 Task: Create a blank project AgileDream with privacy Public and default view as List and in the team Taskers . Create three sections in the project as To-Do, Doing and Done
Action: Mouse moved to (83, 290)
Screenshot: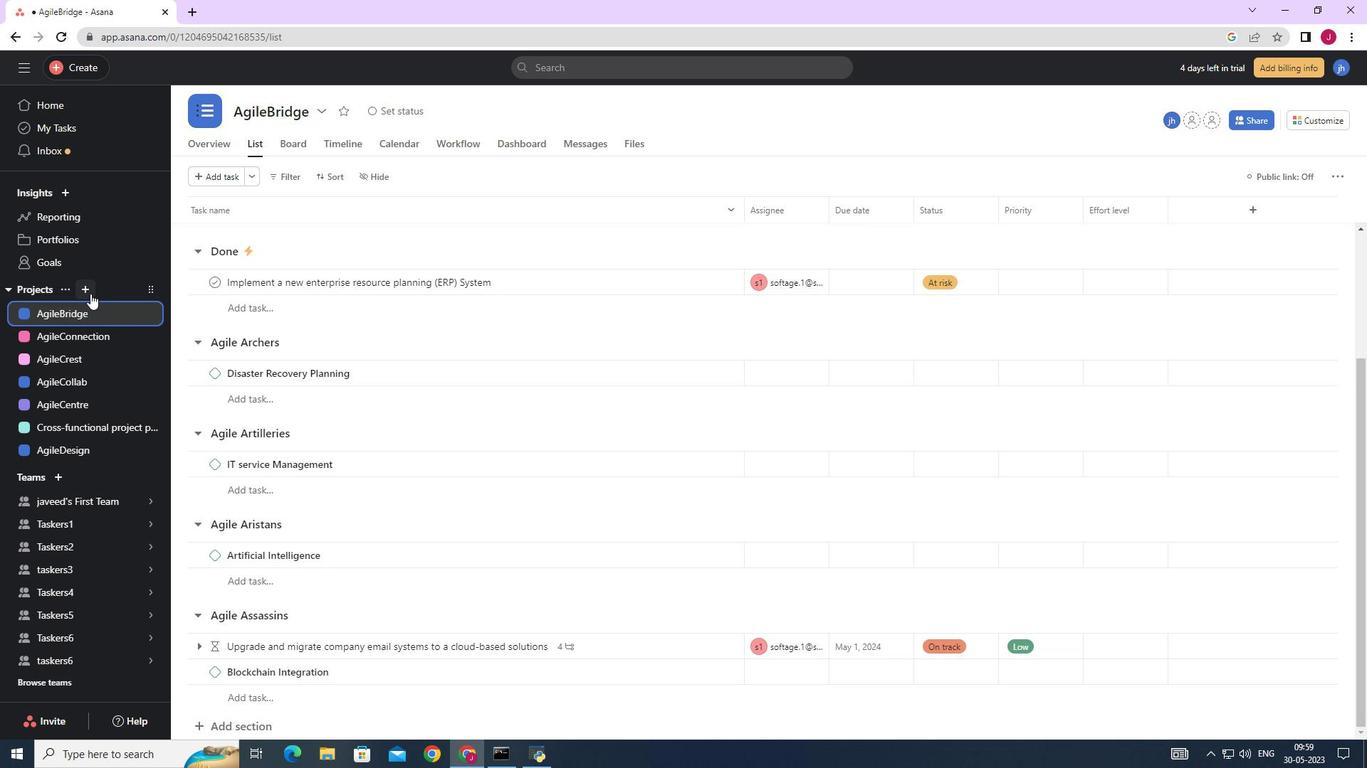 
Action: Mouse pressed left at (83, 290)
Screenshot: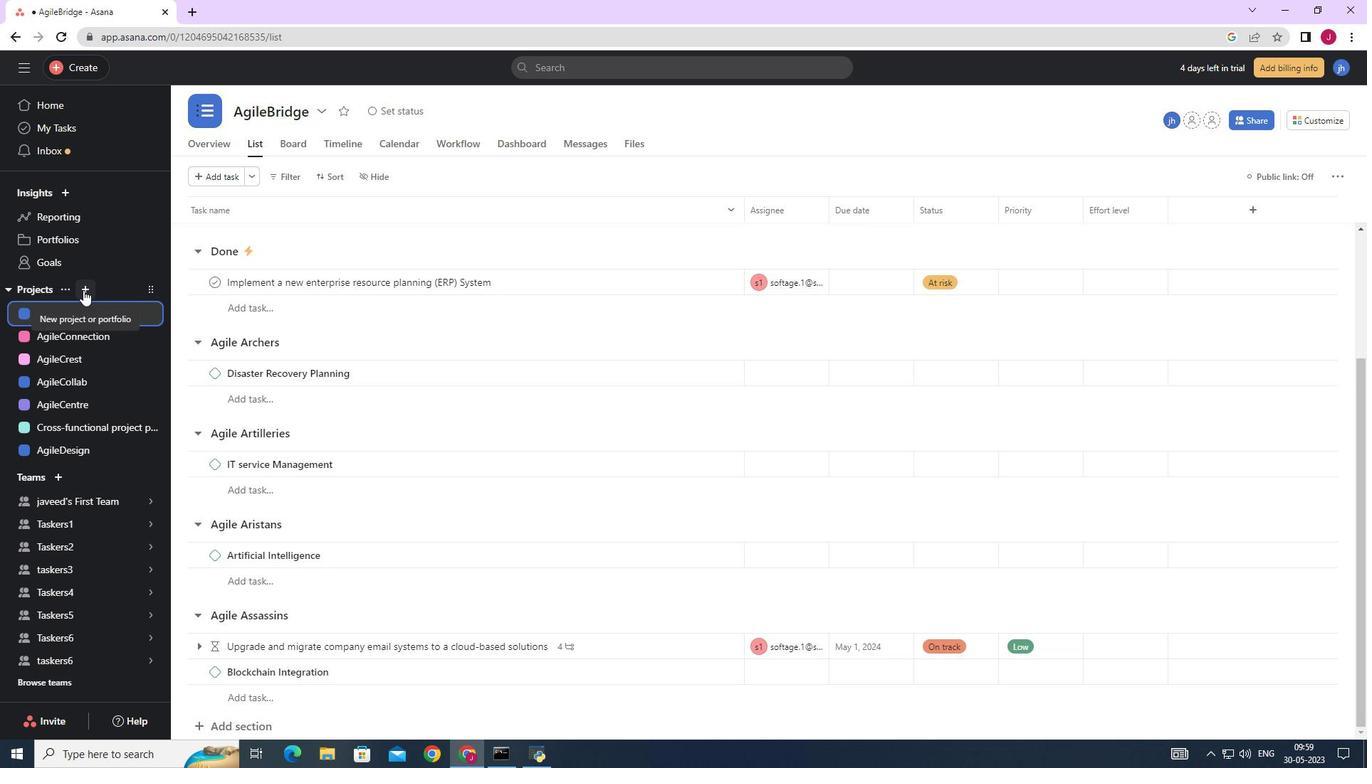 
Action: Mouse moved to (147, 314)
Screenshot: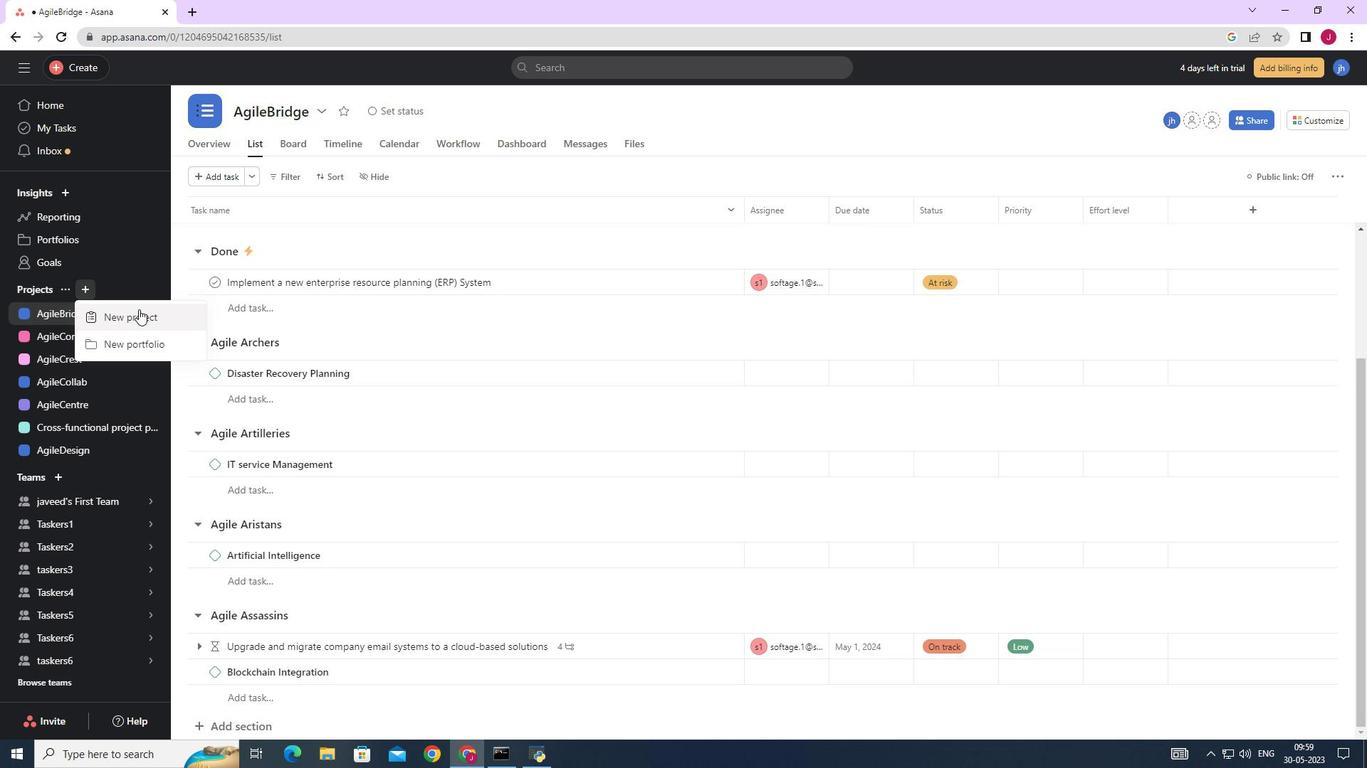 
Action: Mouse pressed left at (147, 314)
Screenshot: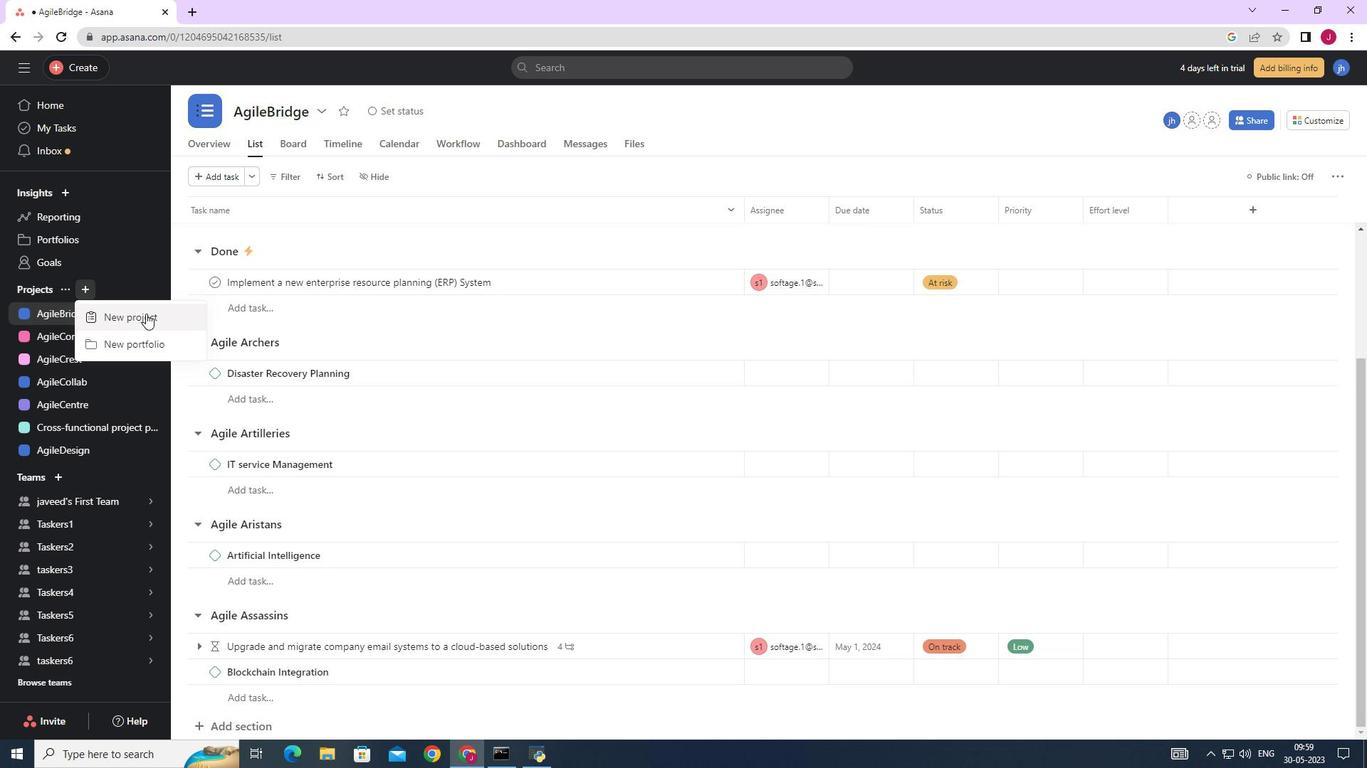 
Action: Mouse moved to (589, 289)
Screenshot: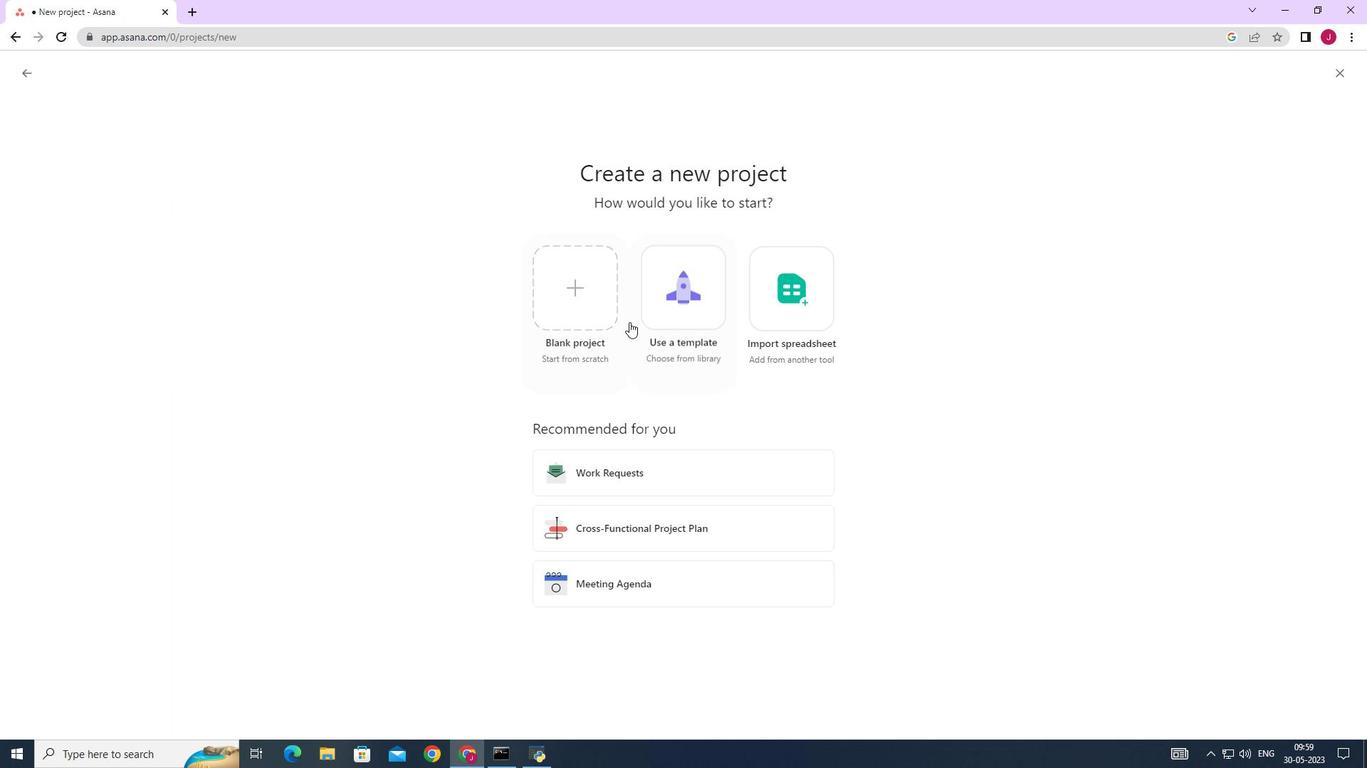
Action: Mouse pressed left at (589, 289)
Screenshot: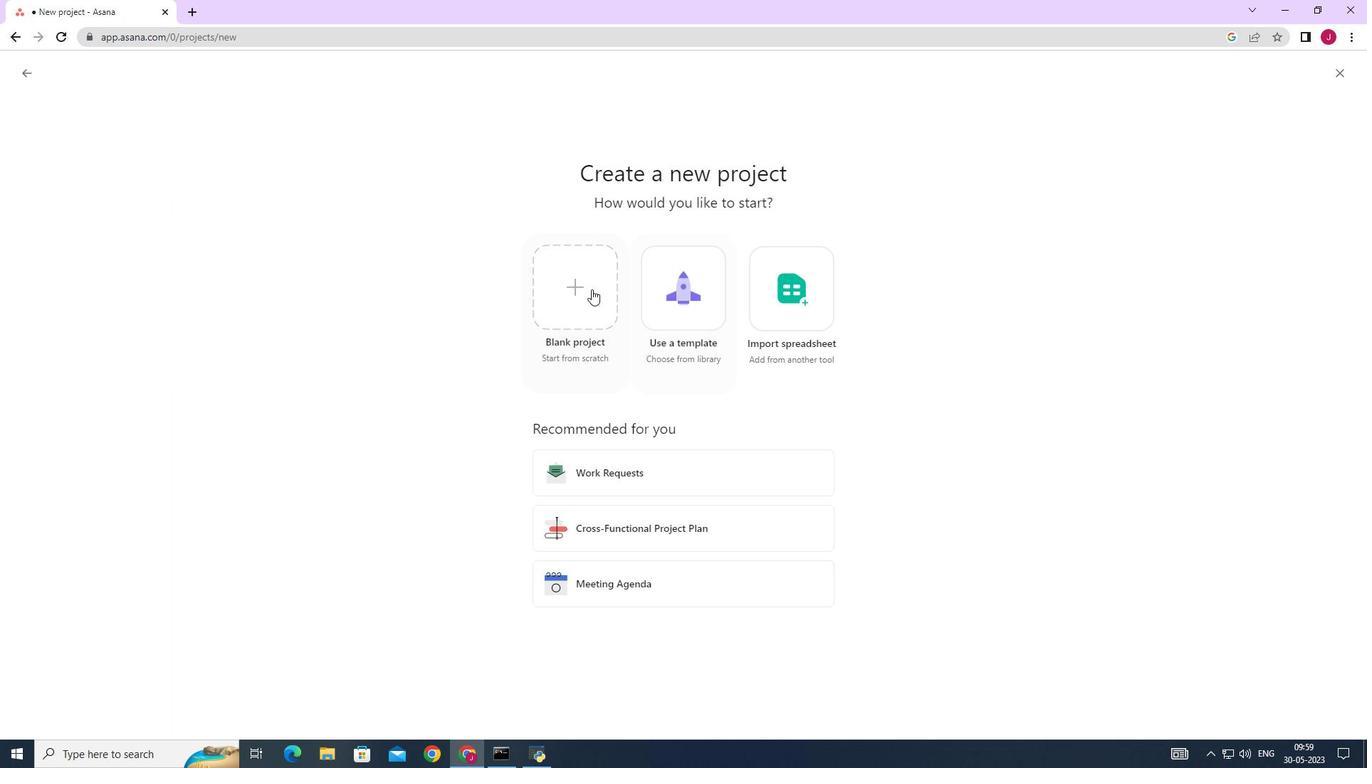 
Action: Mouse moved to (246, 189)
Screenshot: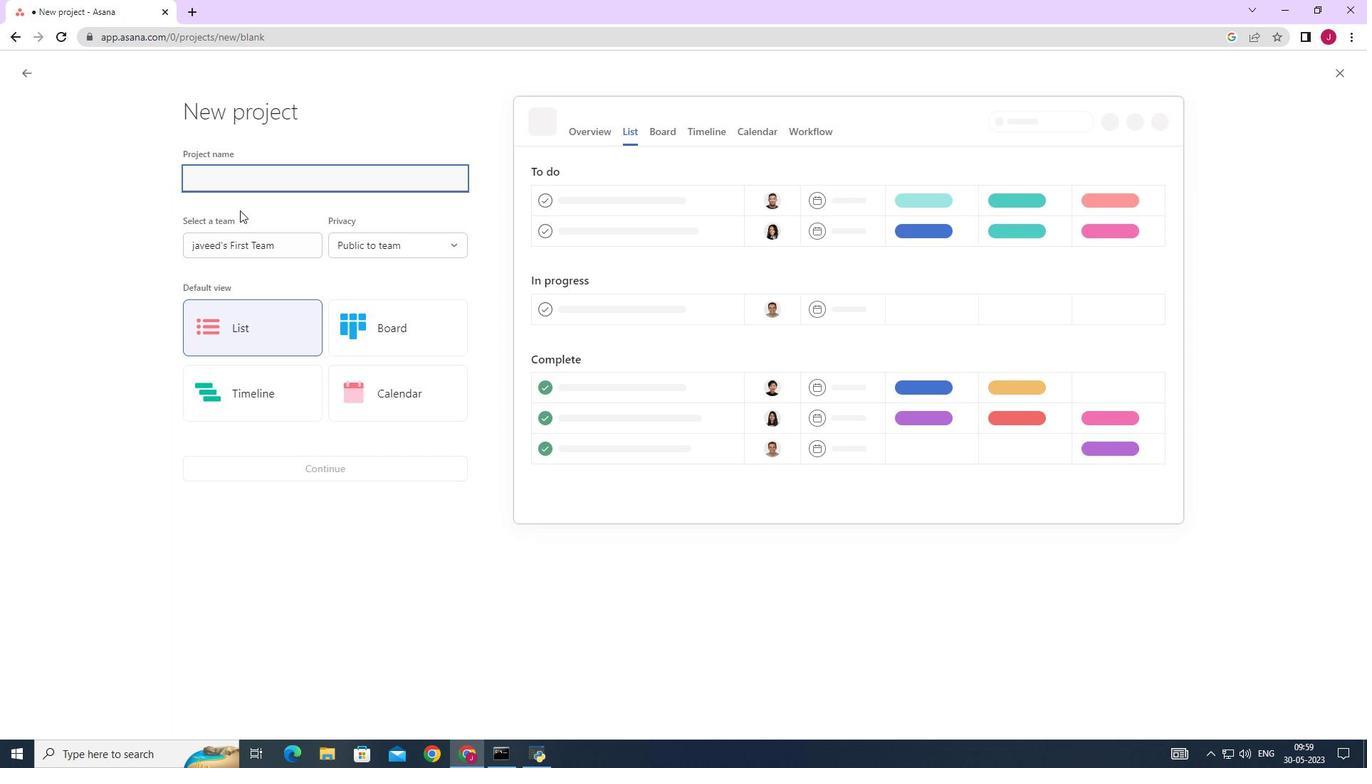 
Action: Key pressed <Key.caps_lock>A<Key.caps_lock>gile<Key.caps_lock>D<Key.caps_lock>ream
Screenshot: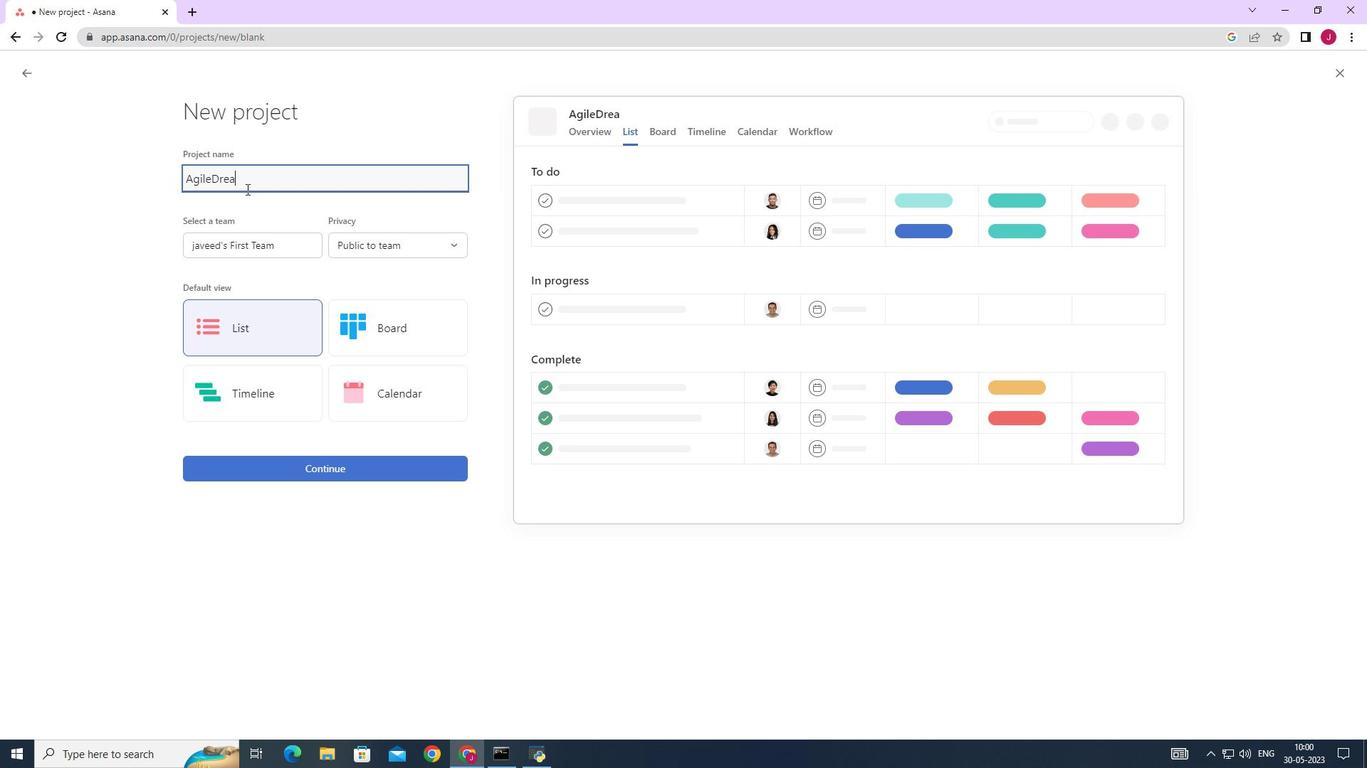 
Action: Mouse moved to (268, 249)
Screenshot: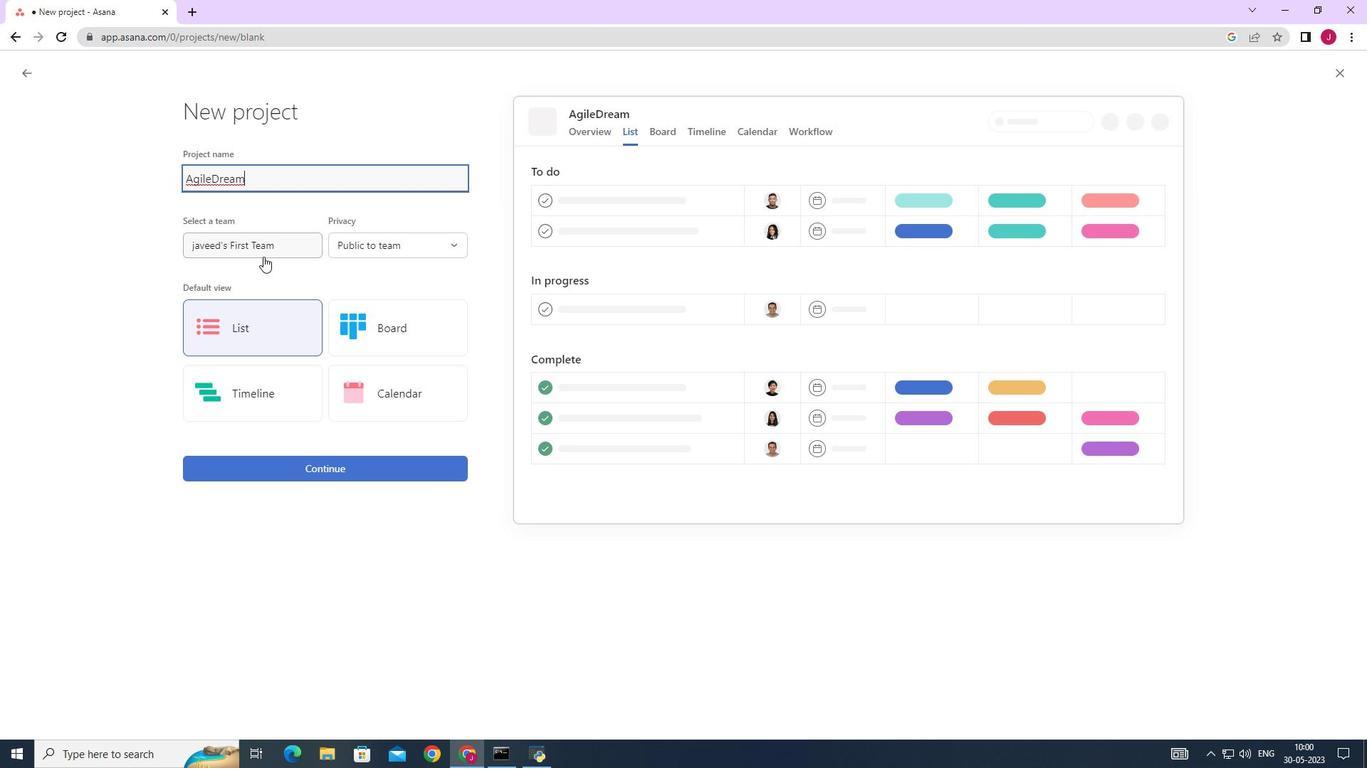 
Action: Mouse pressed left at (268, 249)
Screenshot: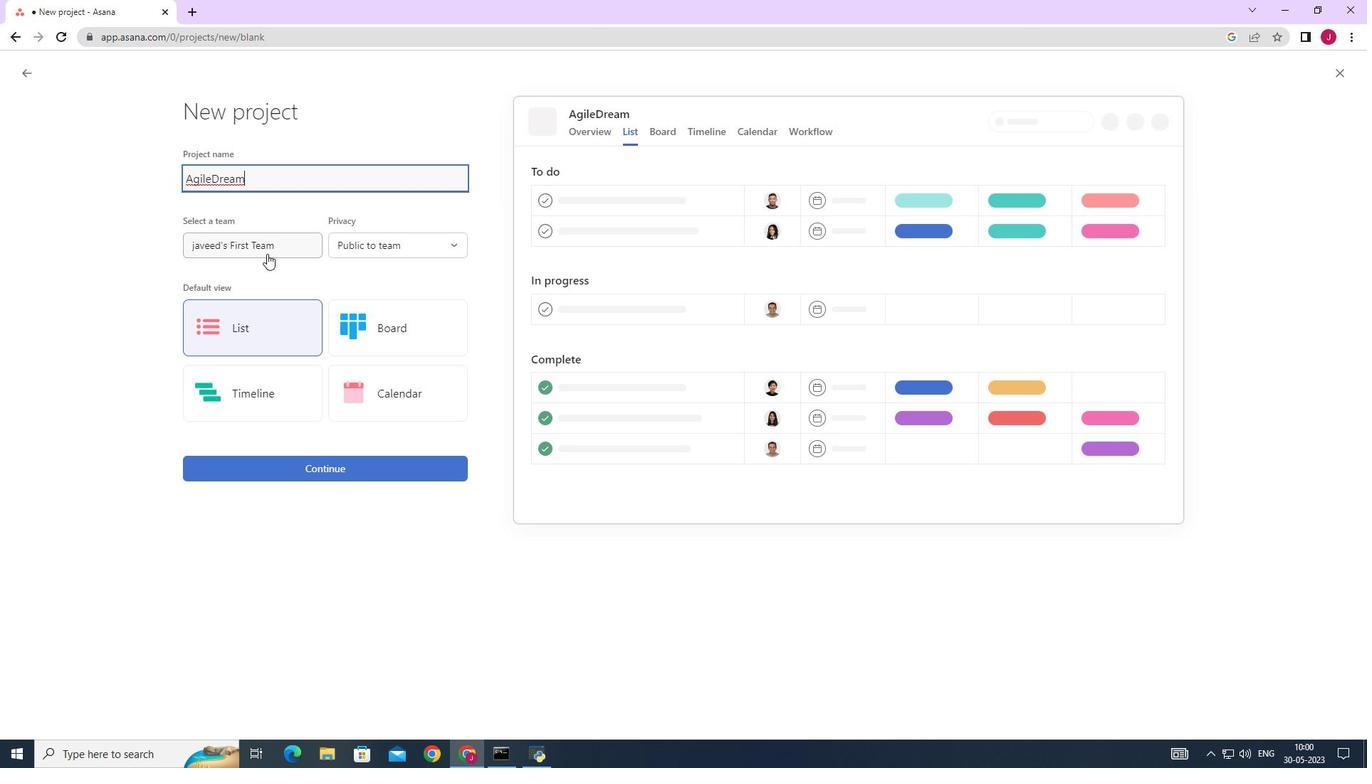 
Action: Mouse moved to (271, 316)
Screenshot: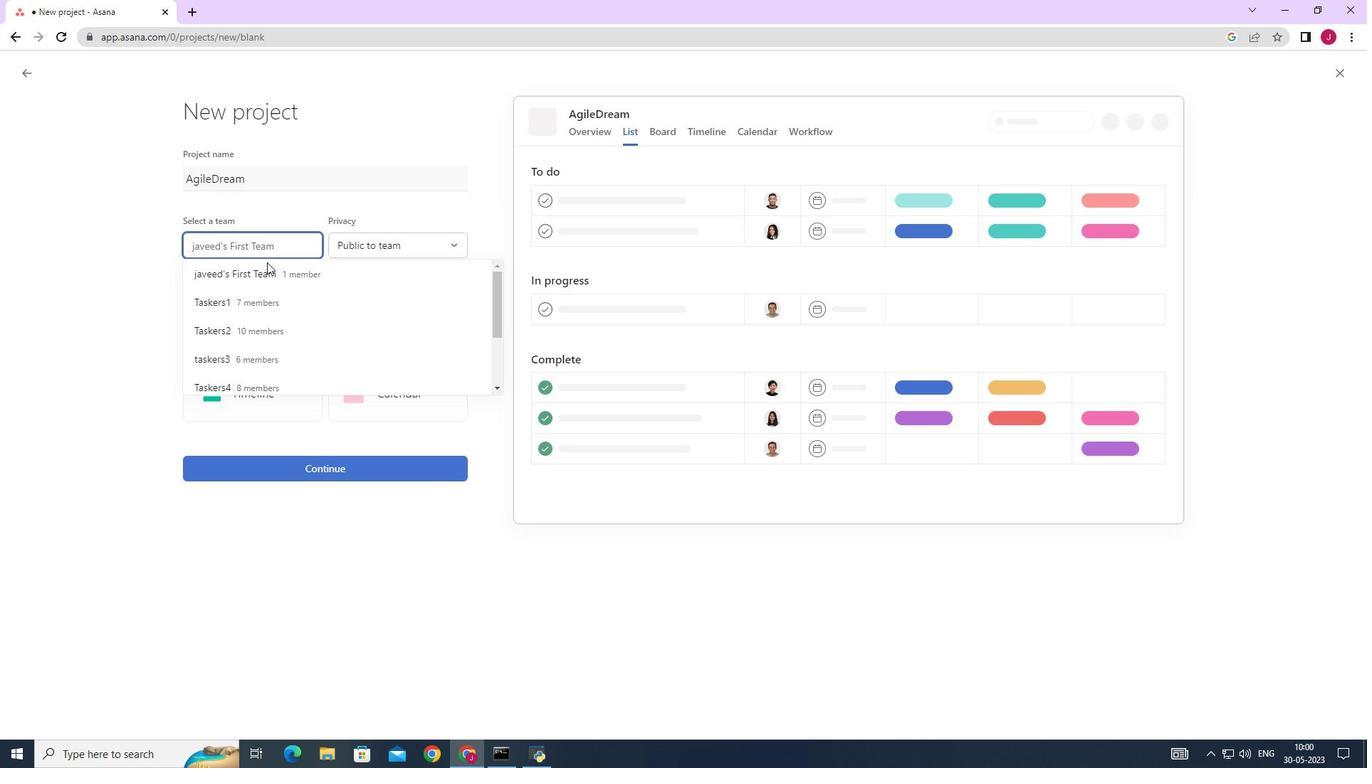 
Action: Mouse scrolled (271, 315) with delta (0, 0)
Screenshot: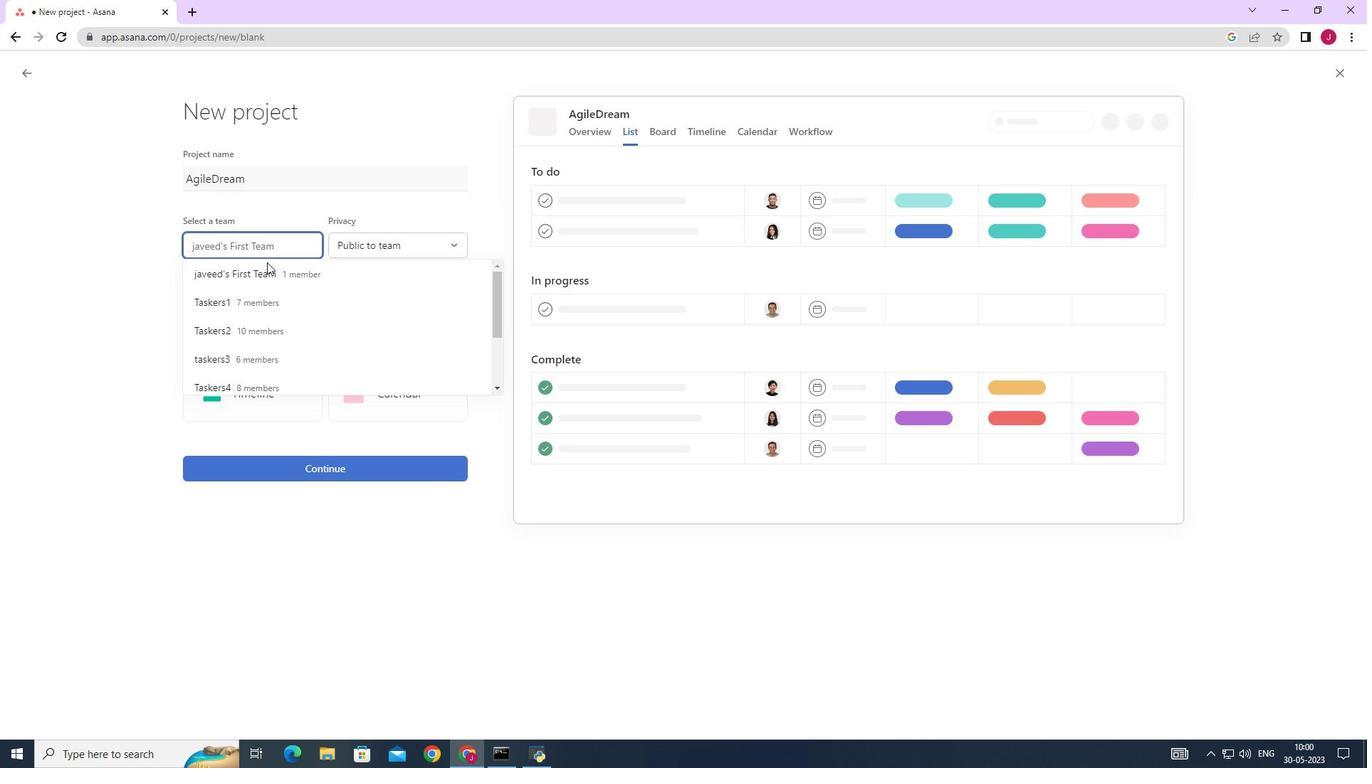 
Action: Mouse moved to (271, 319)
Screenshot: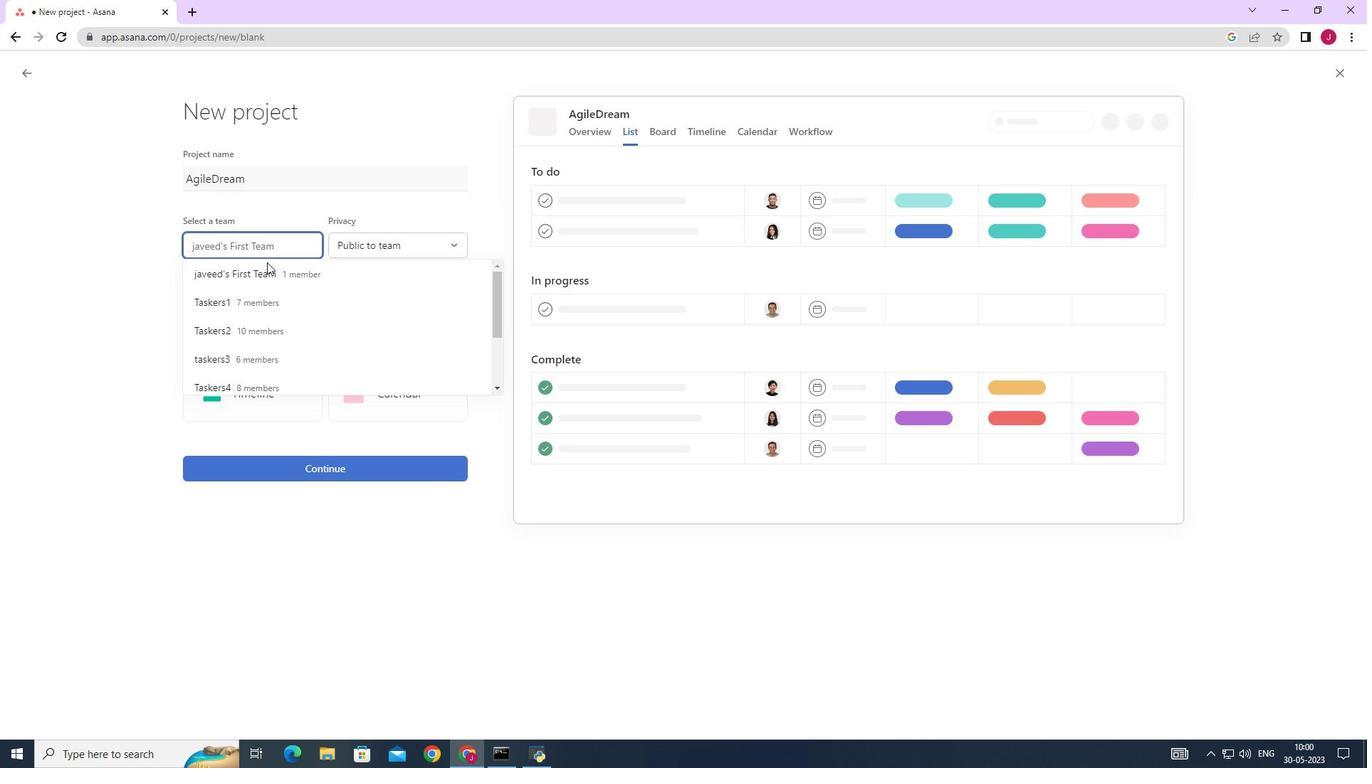 
Action: Mouse scrolled (271, 318) with delta (0, 0)
Screenshot: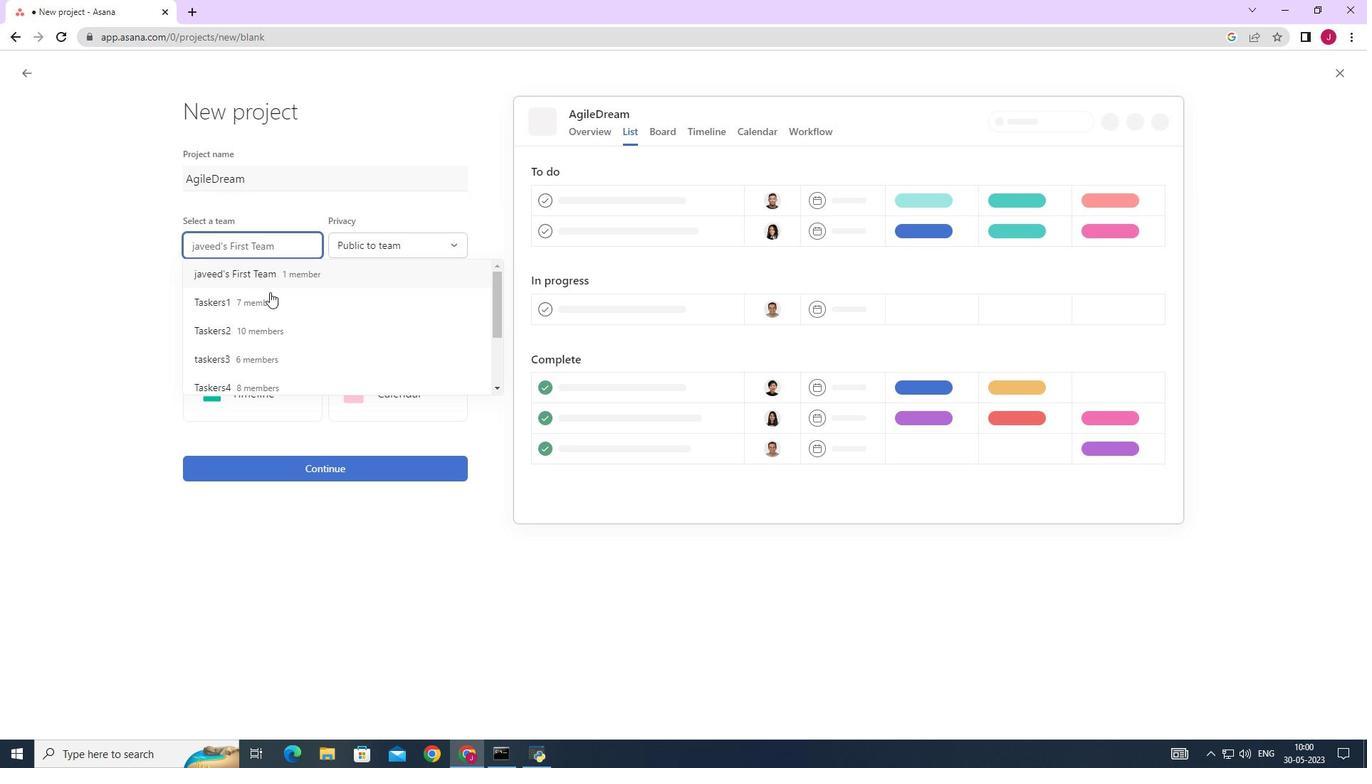 
Action: Mouse moved to (271, 320)
Screenshot: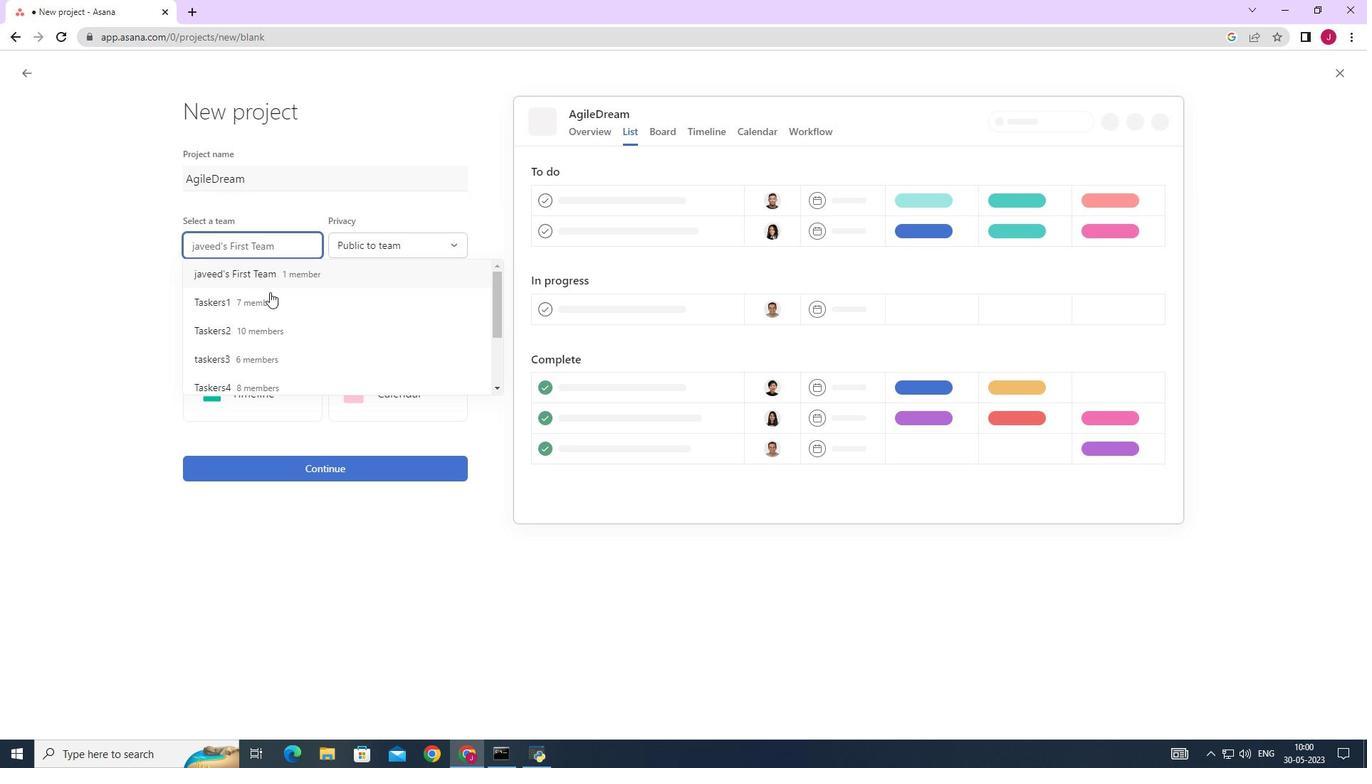 
Action: Mouse scrolled (271, 319) with delta (0, 0)
Screenshot: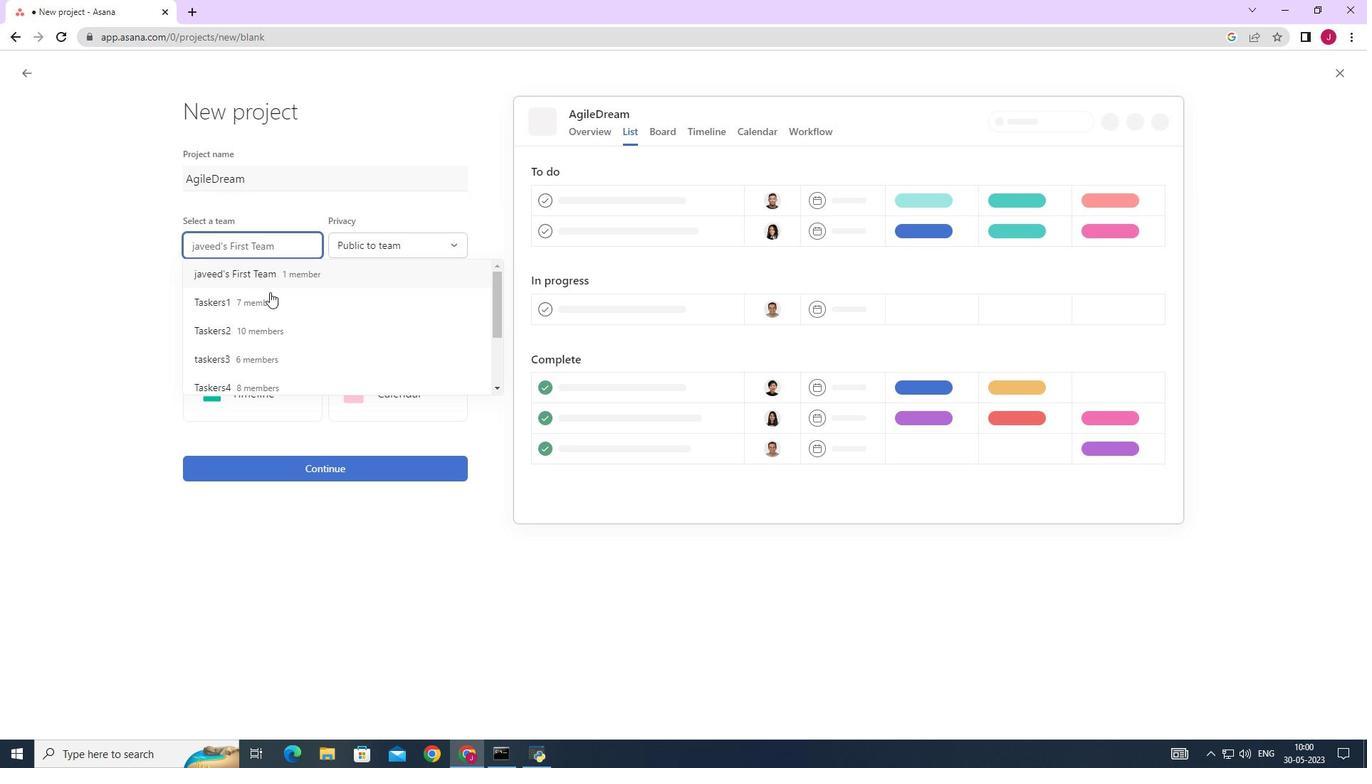 
Action: Mouse moved to (271, 321)
Screenshot: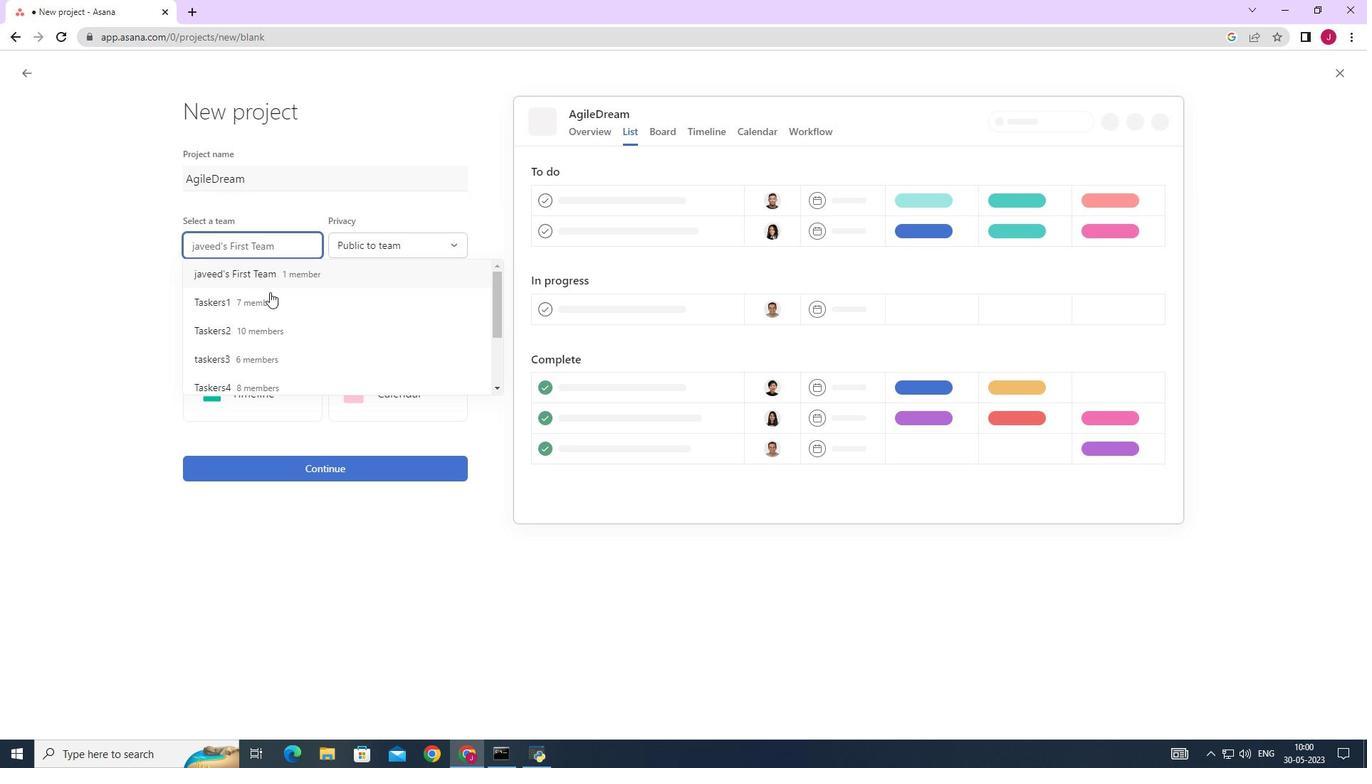 
Action: Mouse scrolled (271, 320) with delta (0, 0)
Screenshot: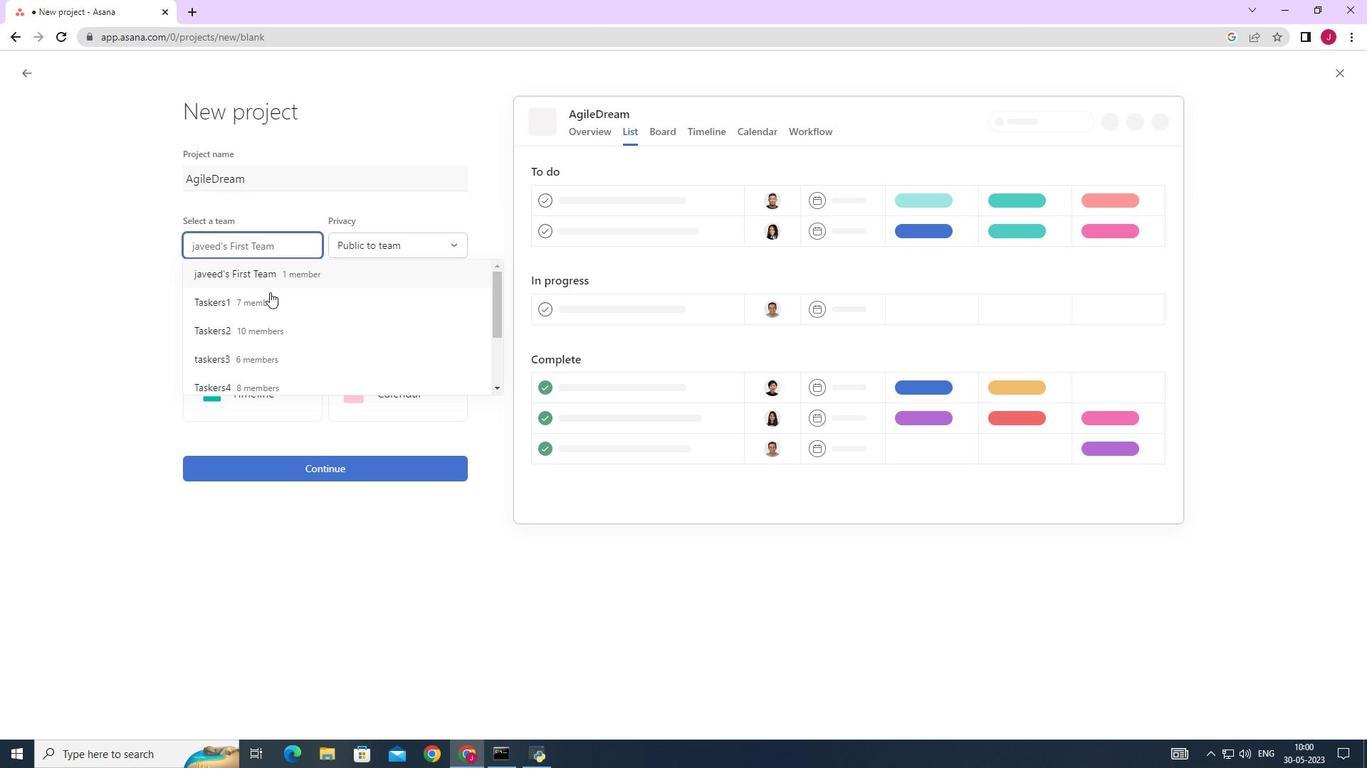 
Action: Mouse moved to (267, 326)
Screenshot: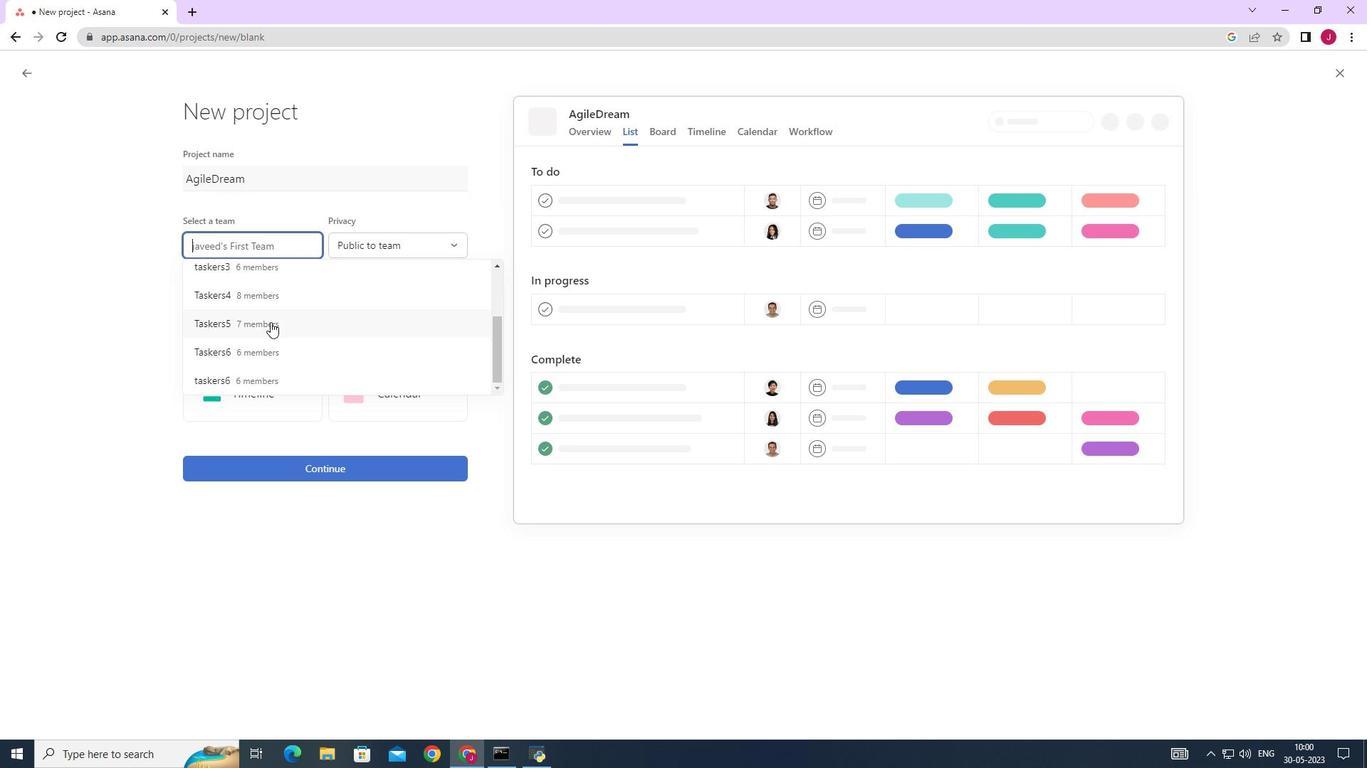 
Action: Mouse scrolled (268, 323) with delta (0, 0)
Screenshot: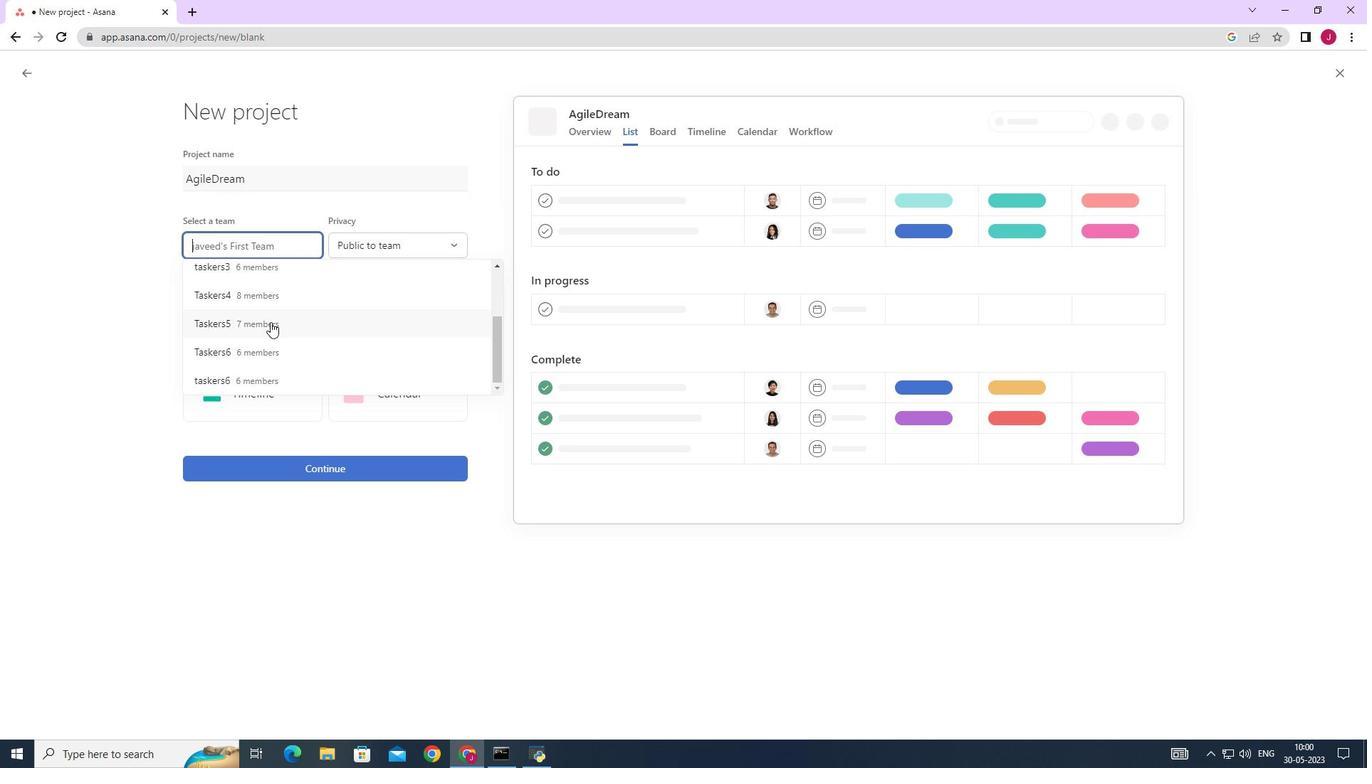 
Action: Mouse moved to (267, 326)
Screenshot: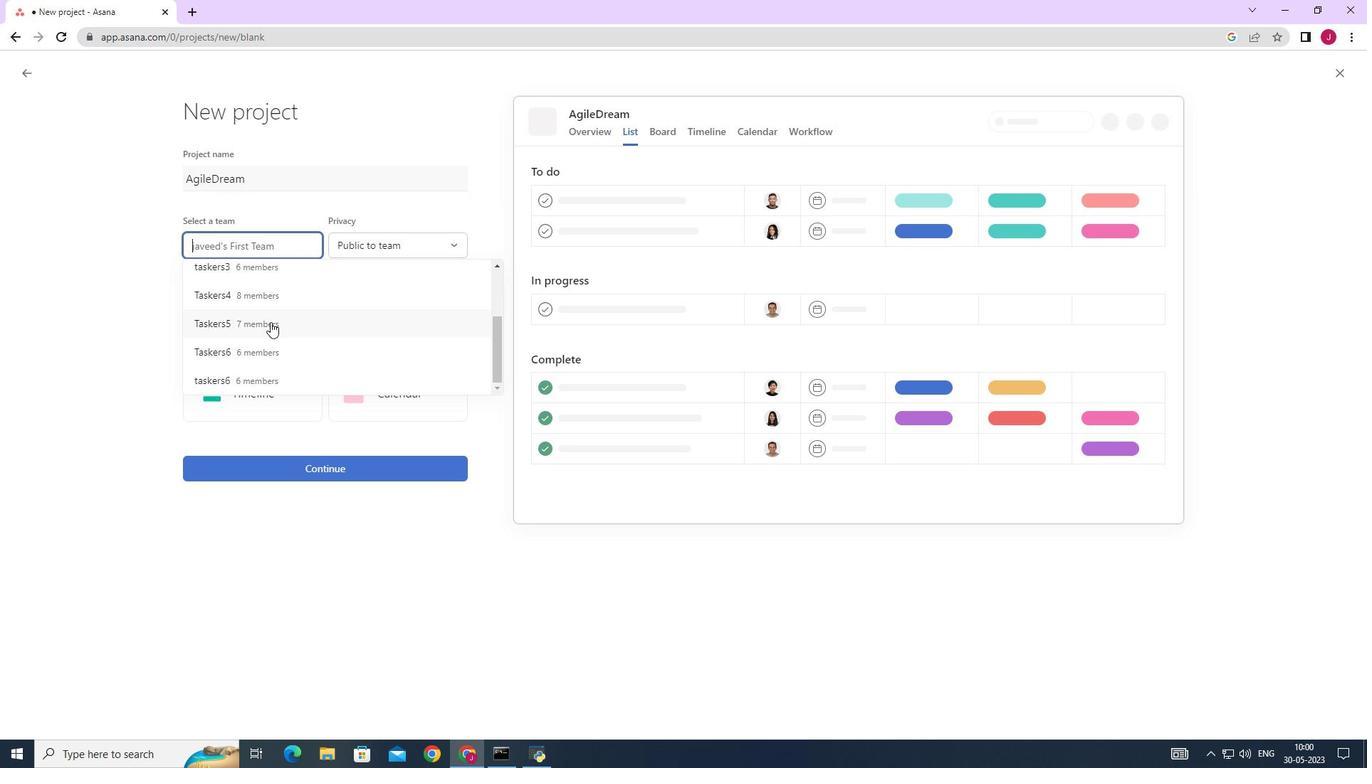 
Action: Mouse scrolled (267, 325) with delta (0, 0)
Screenshot: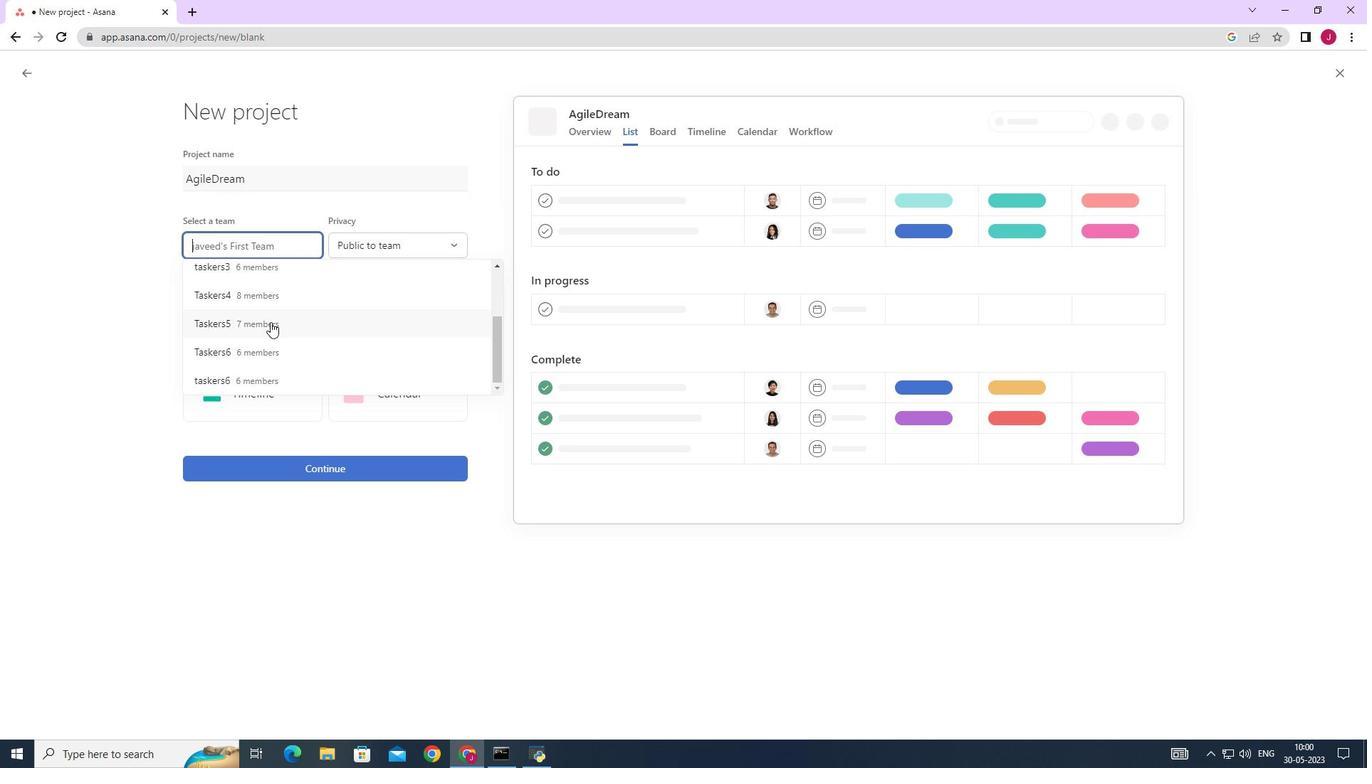 
Action: Mouse moved to (266, 328)
Screenshot: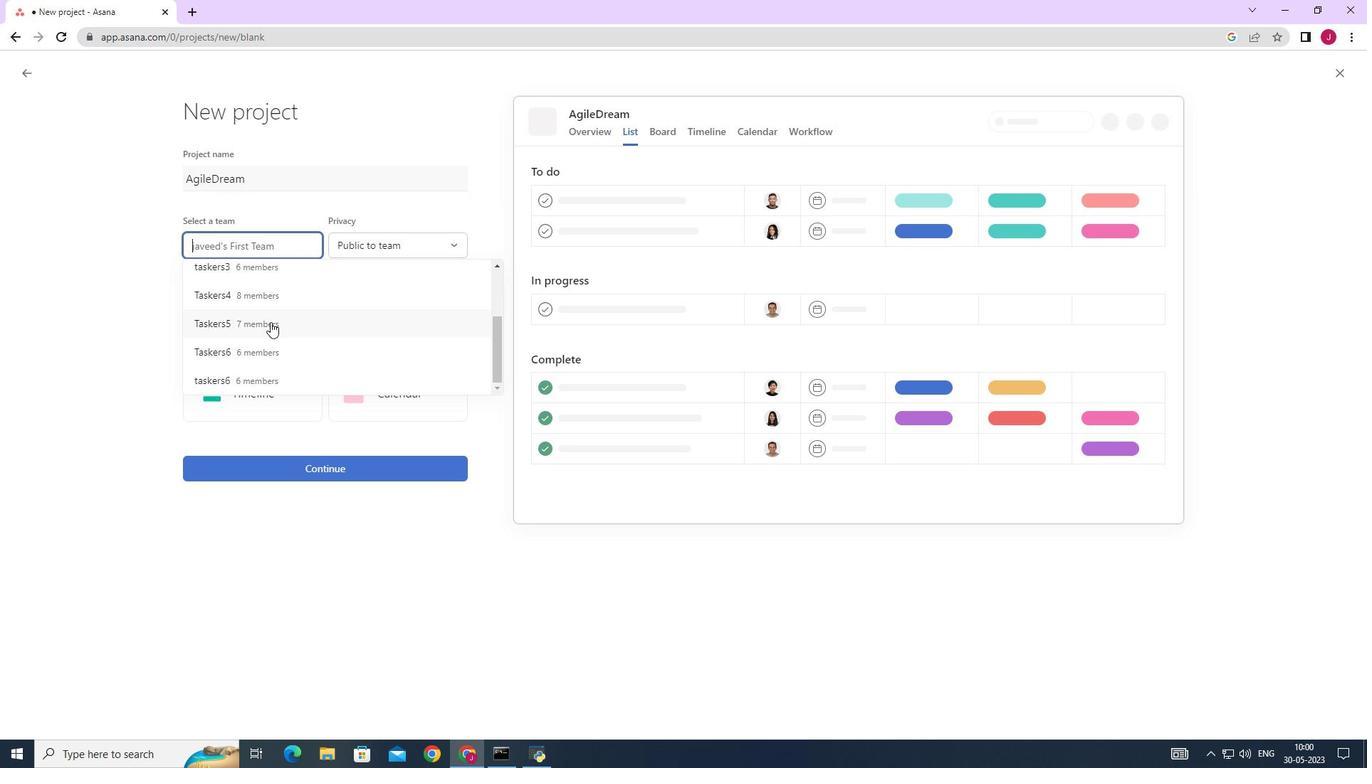 
Action: Mouse scrolled (266, 327) with delta (0, 0)
Screenshot: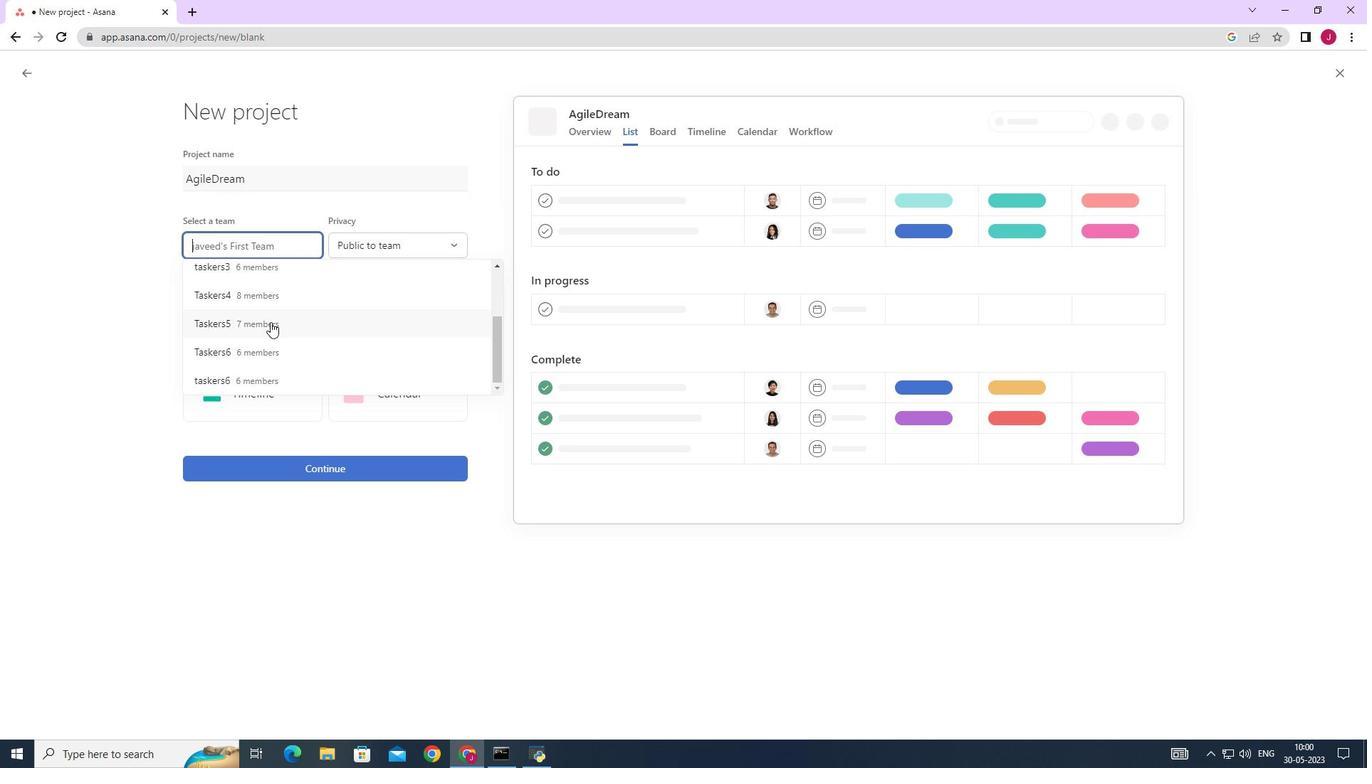 
Action: Mouse moved to (266, 330)
Screenshot: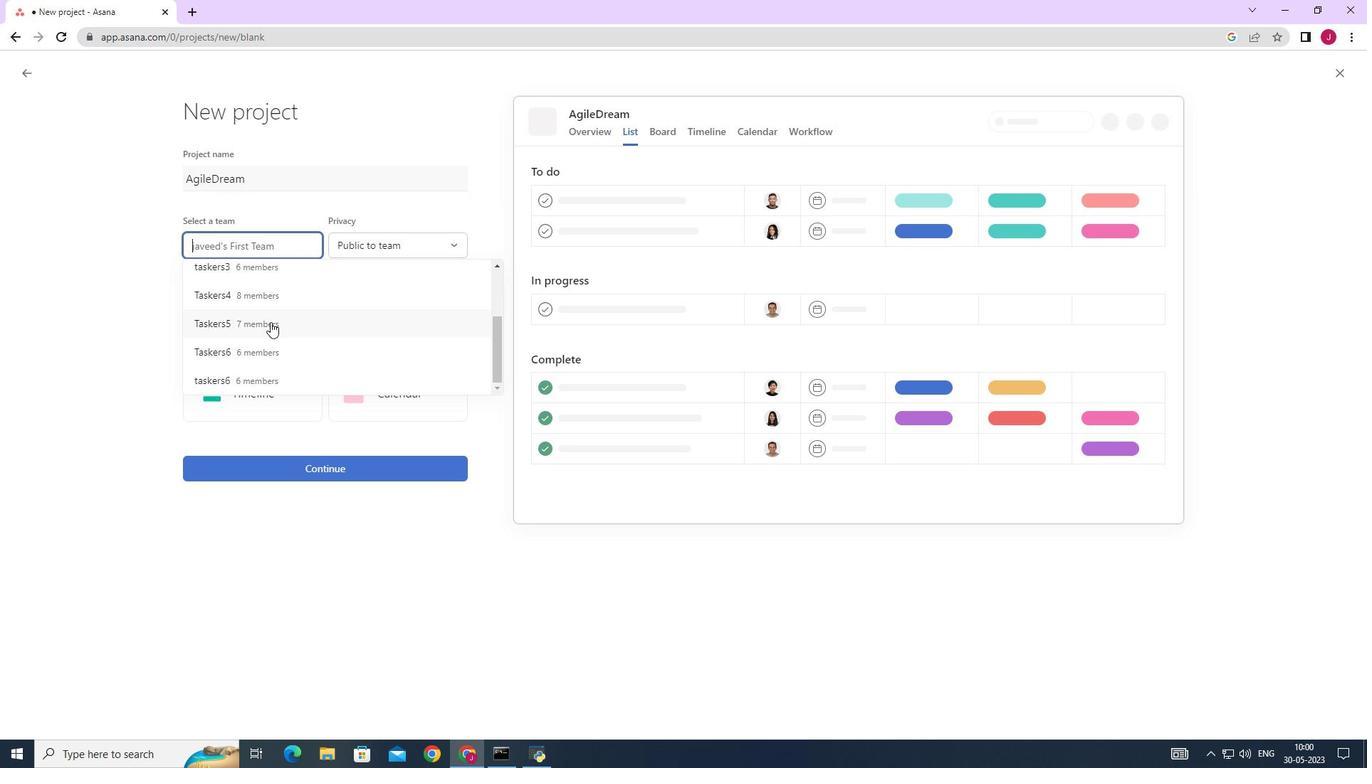 
Action: Mouse scrolled (266, 328) with delta (0, 0)
Screenshot: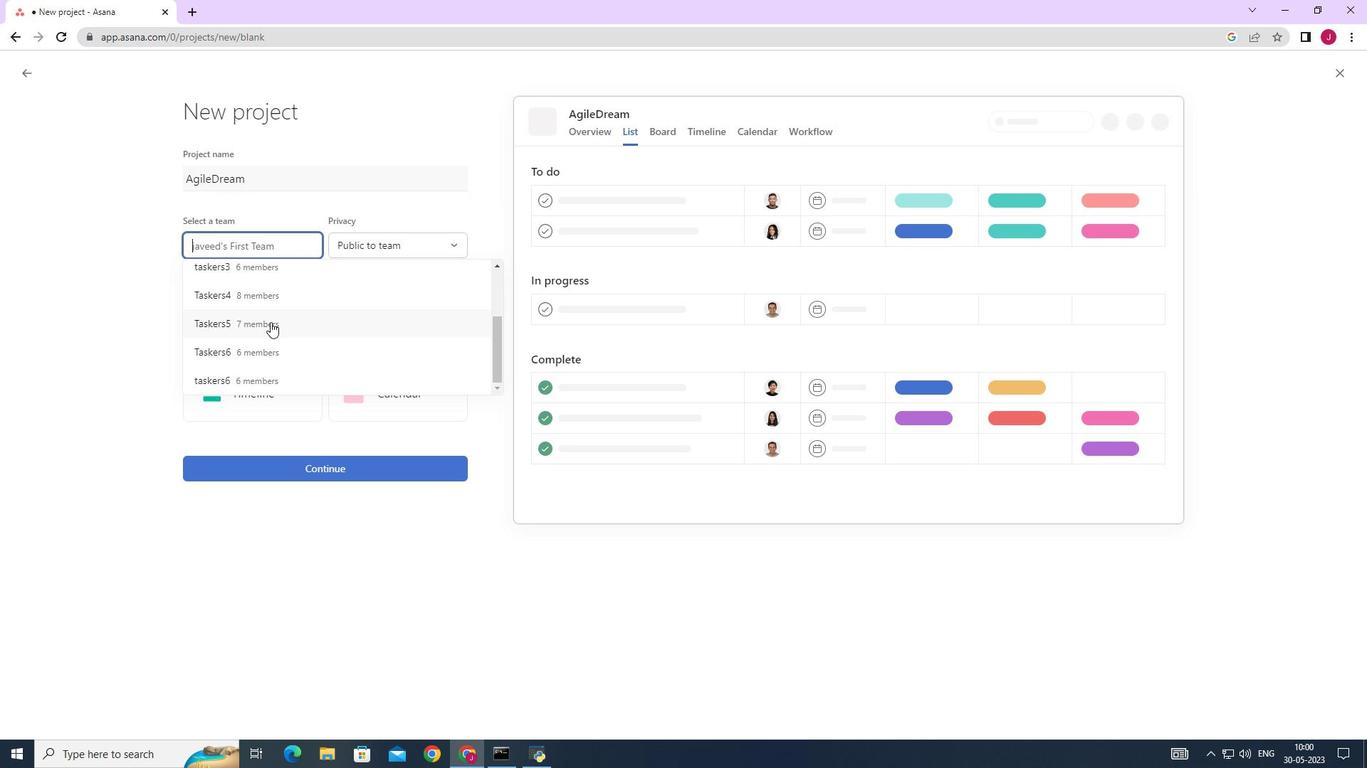 
Action: Mouse moved to (265, 333)
Screenshot: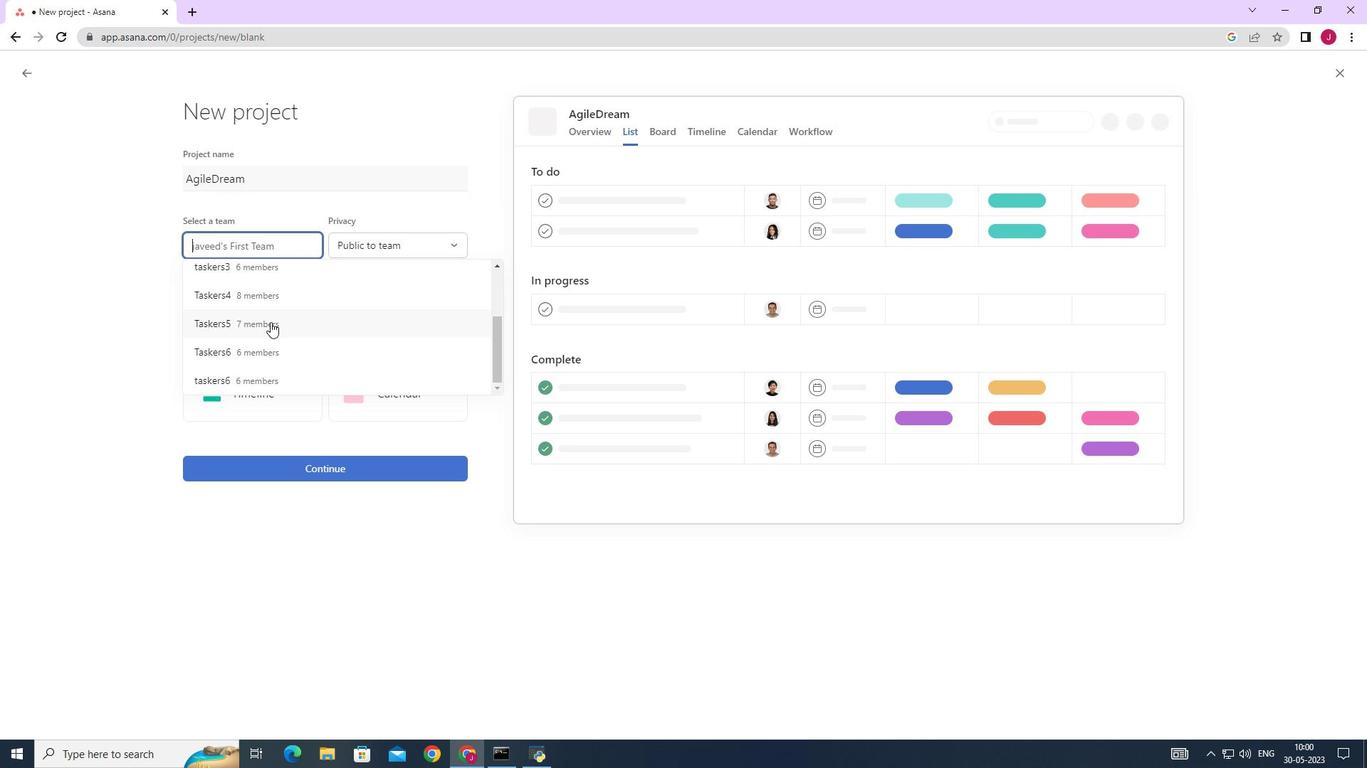
Action: Mouse scrolled (265, 332) with delta (0, 0)
Screenshot: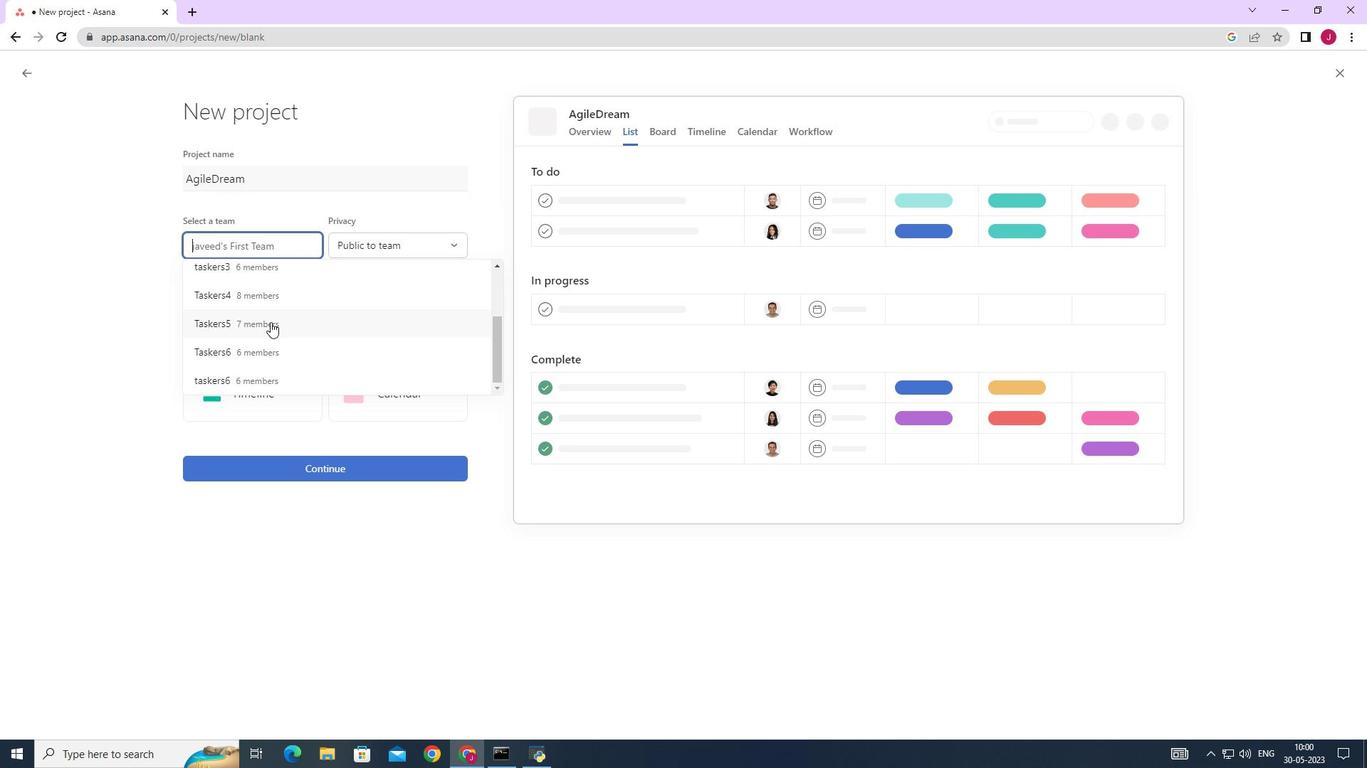 
Action: Mouse moved to (250, 379)
Screenshot: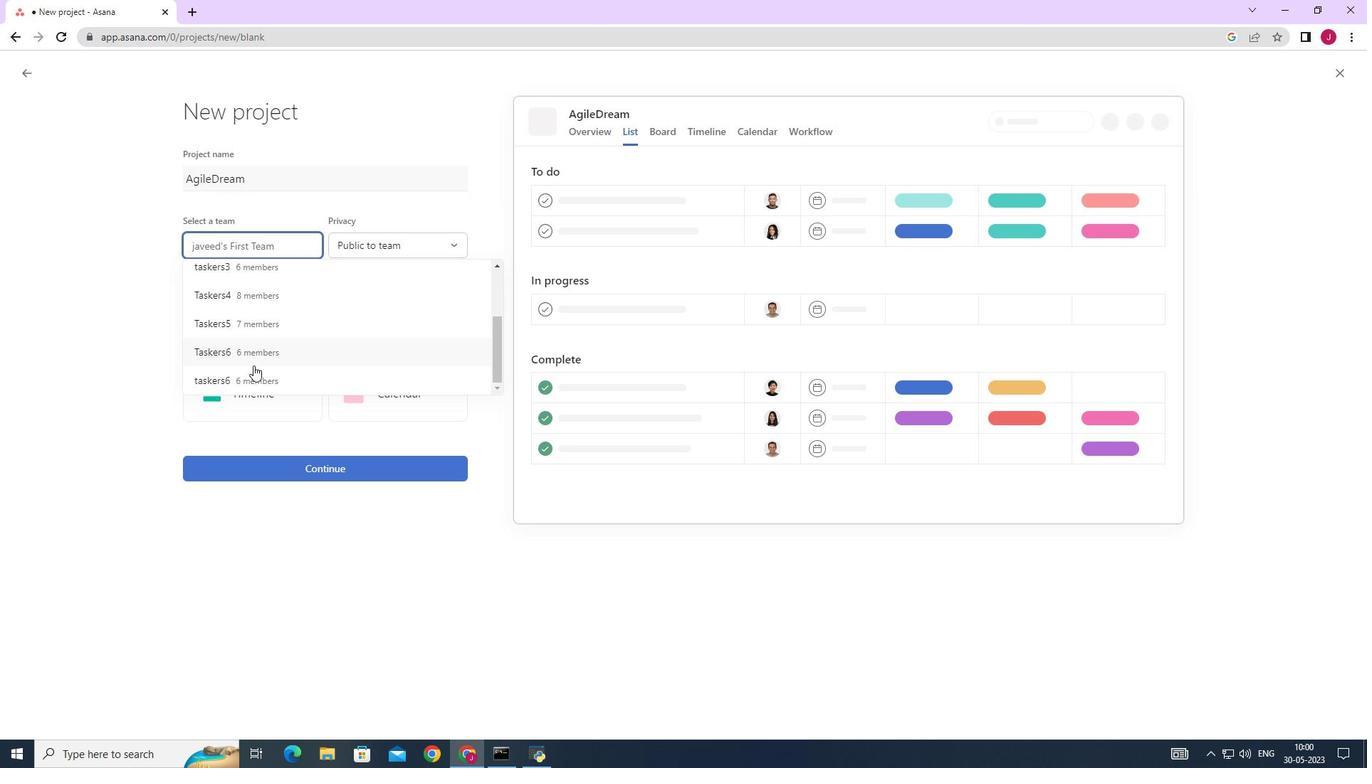 
Action: Mouse scrolled (250, 378) with delta (0, 0)
Screenshot: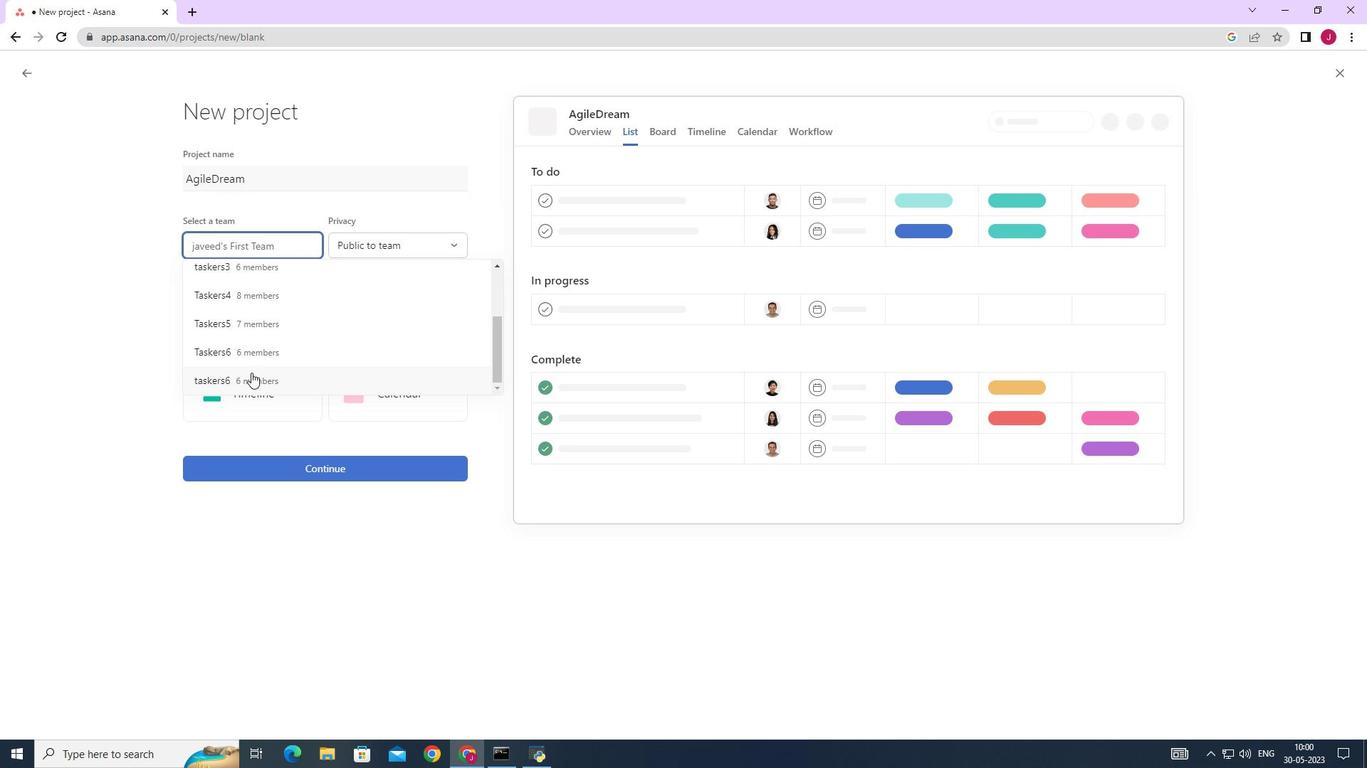 
Action: Mouse scrolled (250, 378) with delta (0, 0)
Screenshot: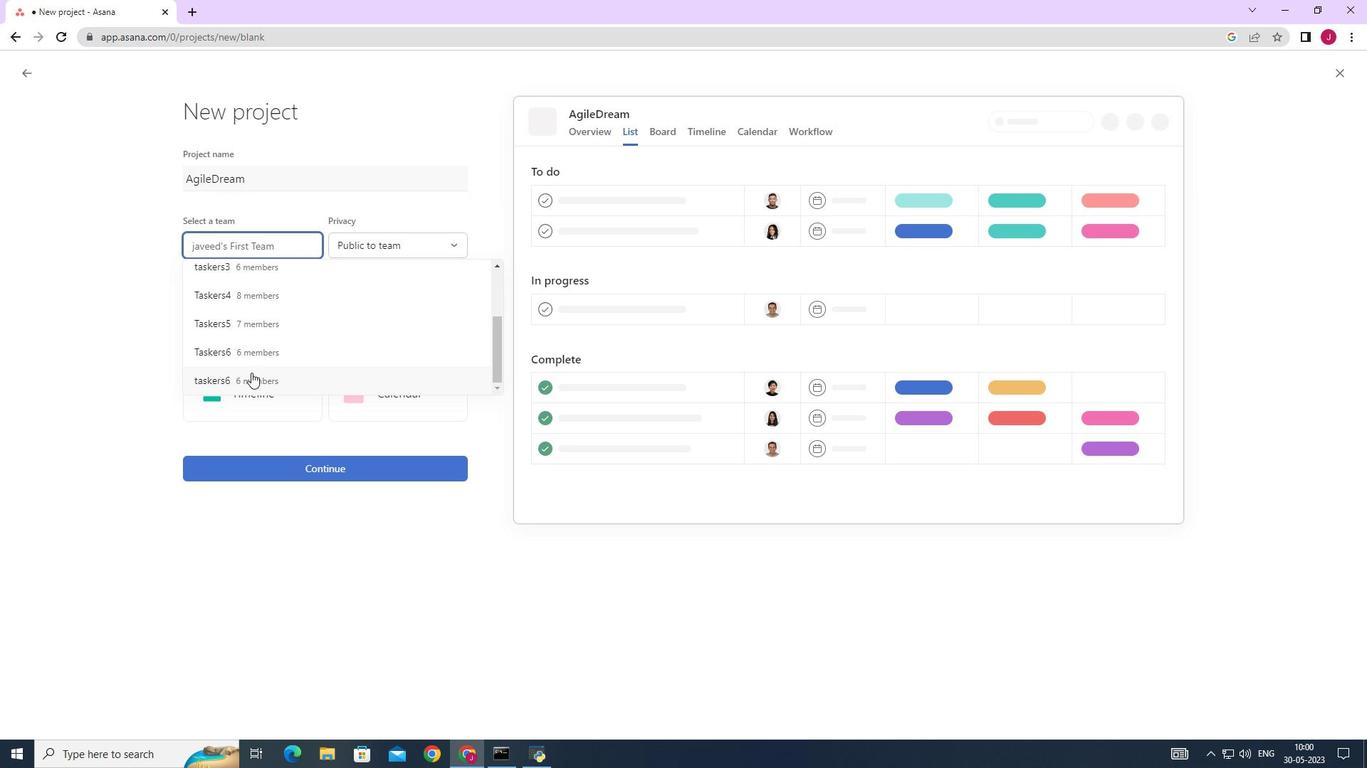 
Action: Mouse scrolled (250, 378) with delta (0, 0)
Screenshot: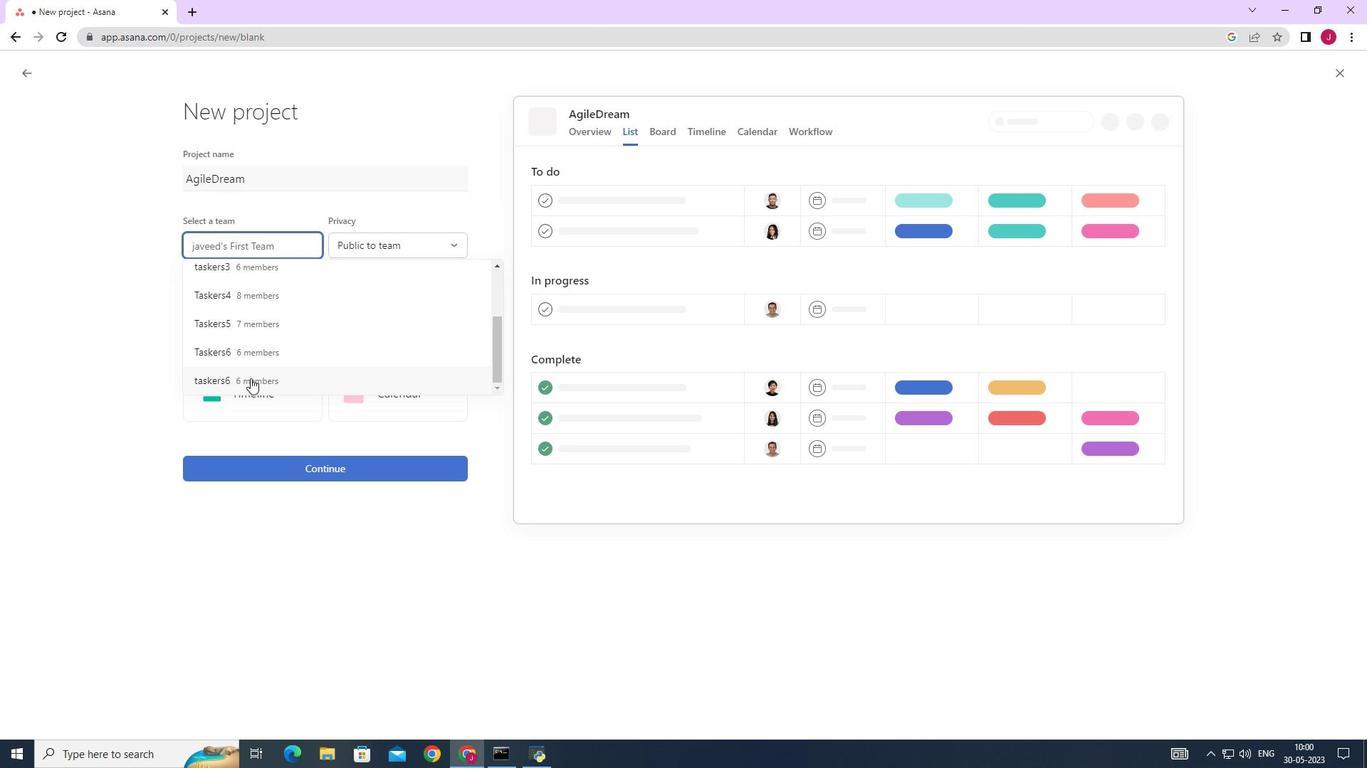 
Action: Mouse moved to (248, 380)
Screenshot: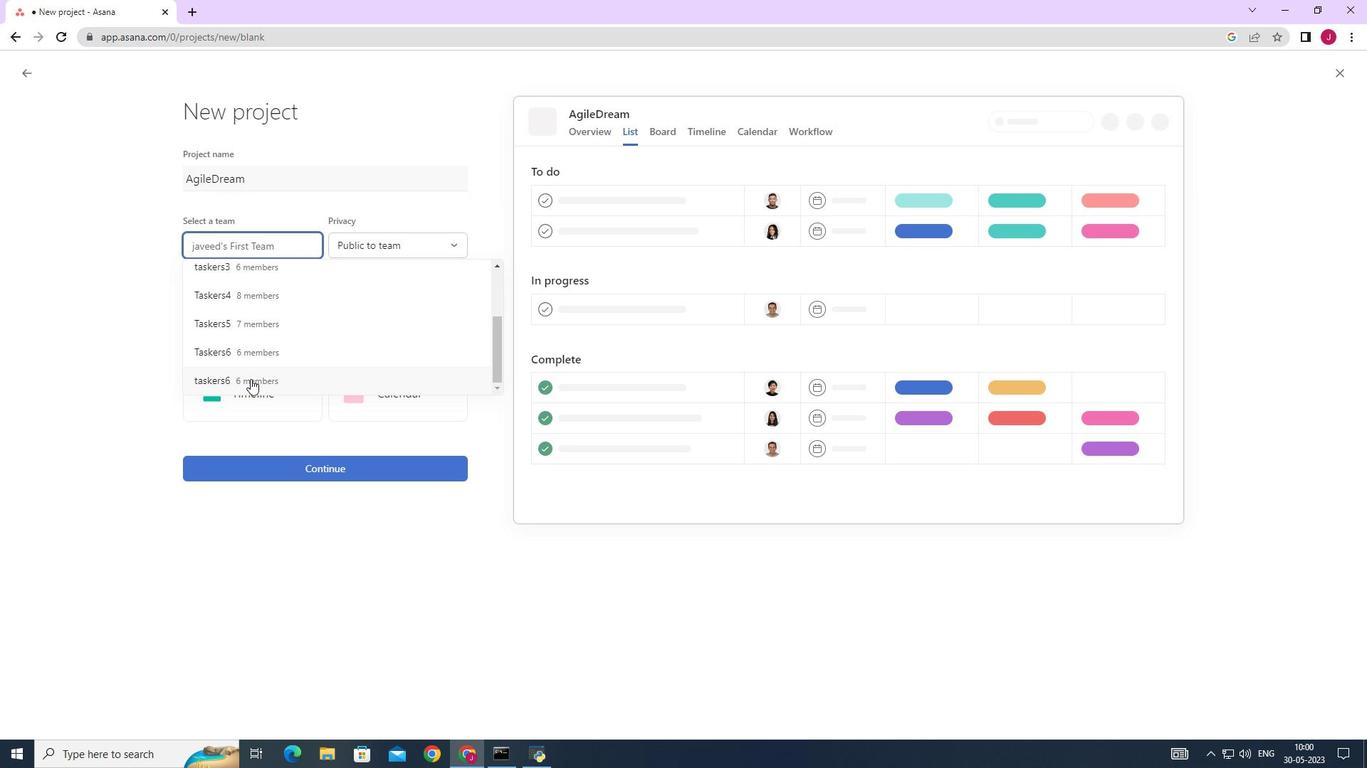 
Action: Mouse scrolled (248, 379) with delta (0, 0)
Screenshot: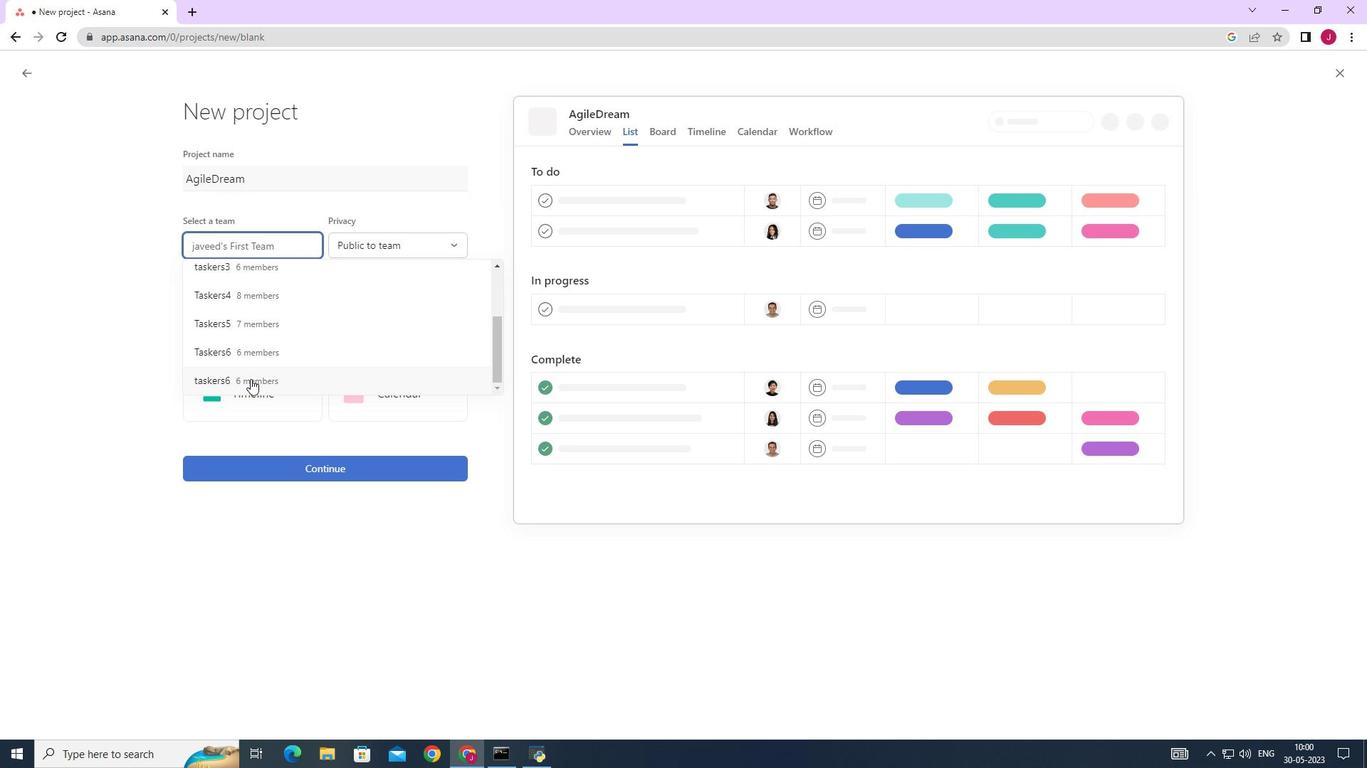 
Action: Mouse moved to (283, 349)
Screenshot: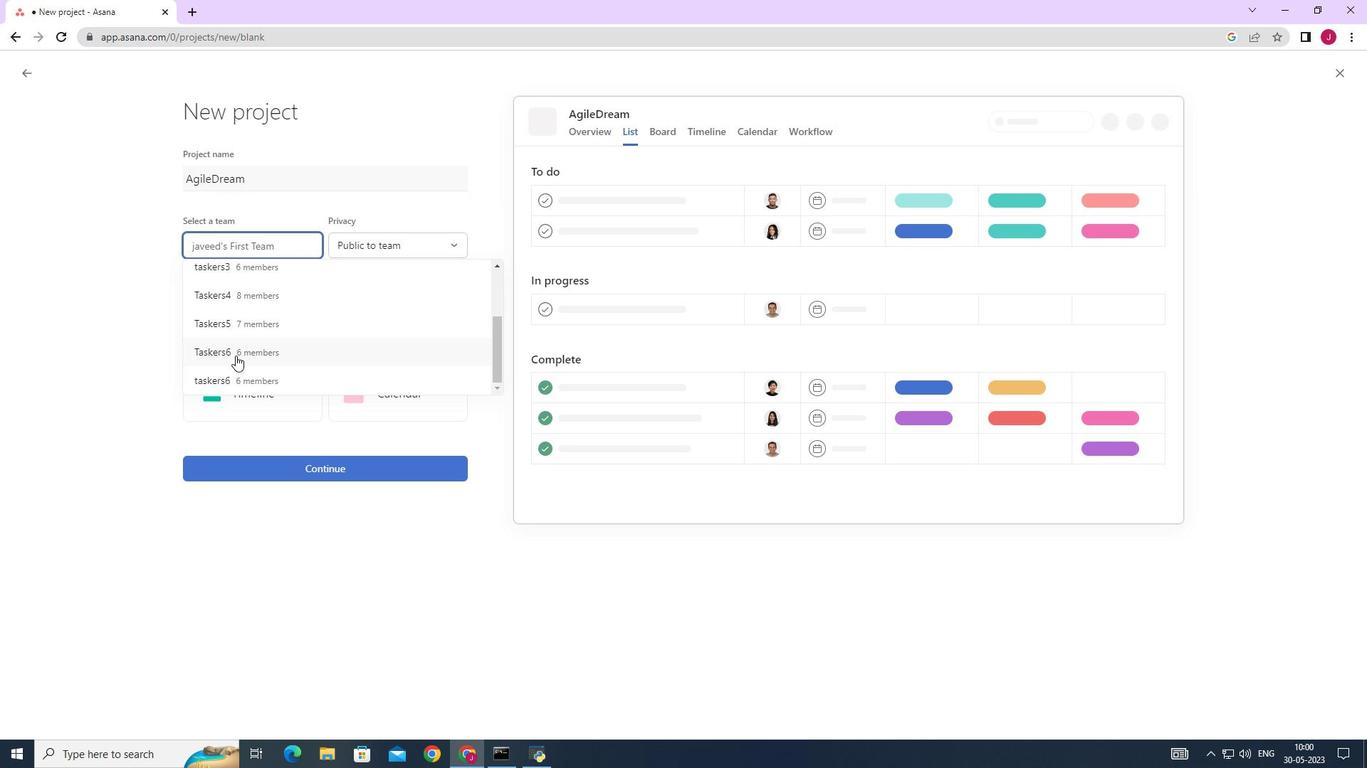 
Action: Mouse scrolled (283, 348) with delta (0, 0)
Screenshot: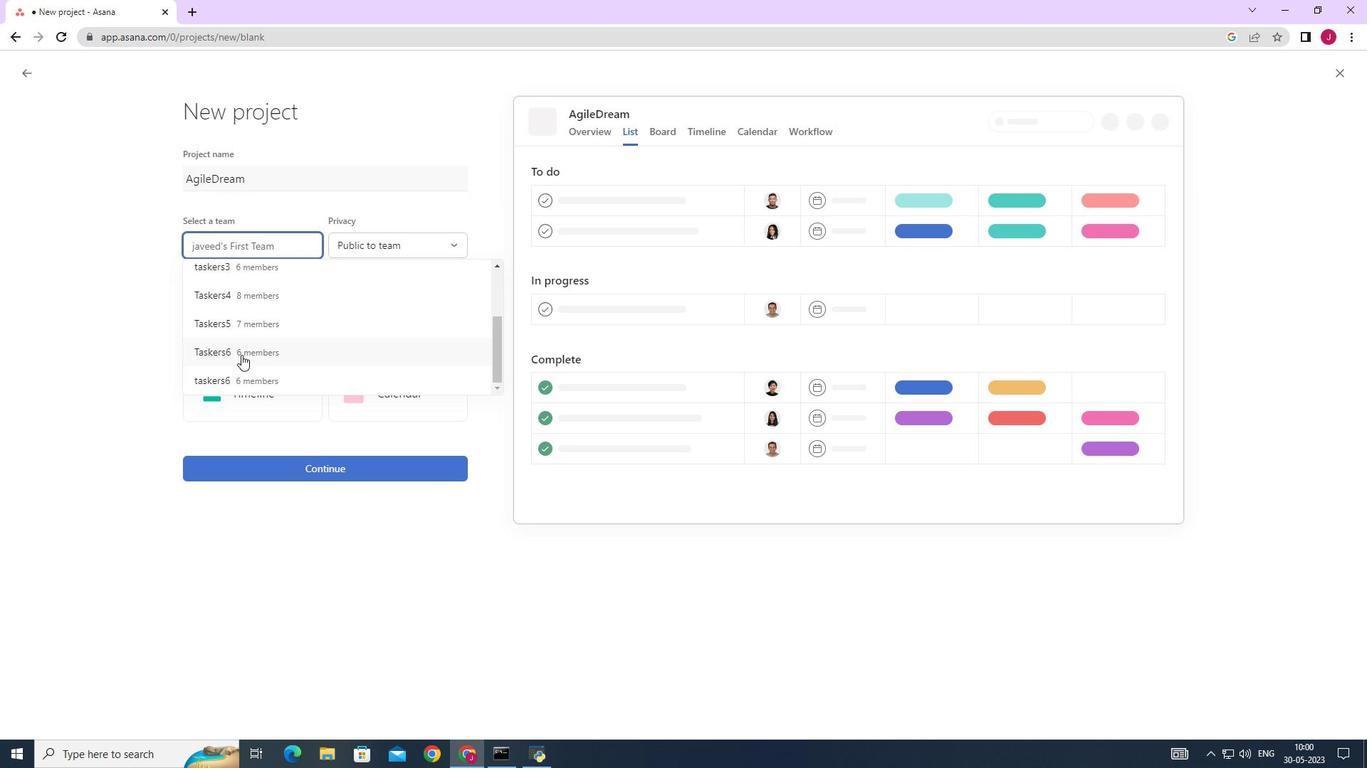 
Action: Mouse scrolled (283, 348) with delta (0, 0)
Screenshot: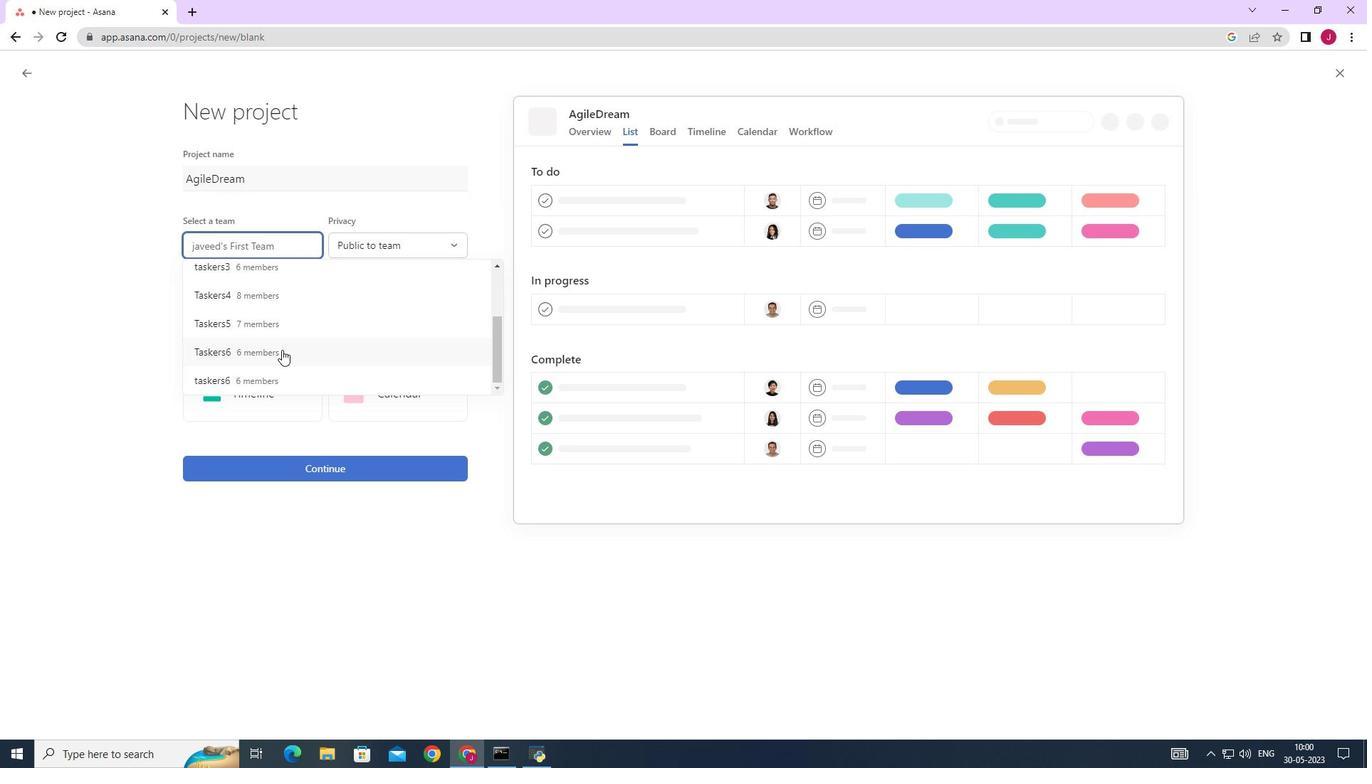 
Action: Mouse scrolled (283, 348) with delta (0, 0)
Screenshot: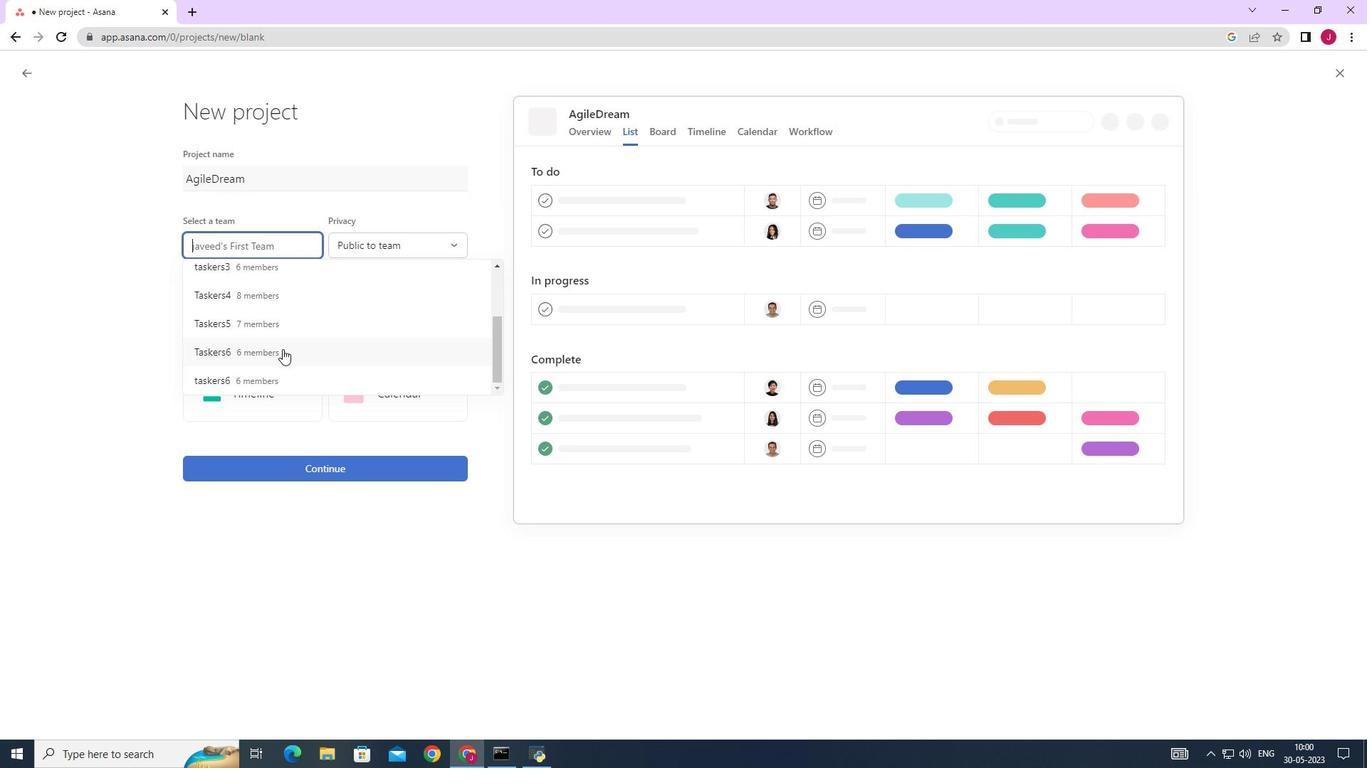 
Action: Mouse scrolled (283, 348) with delta (0, 0)
Screenshot: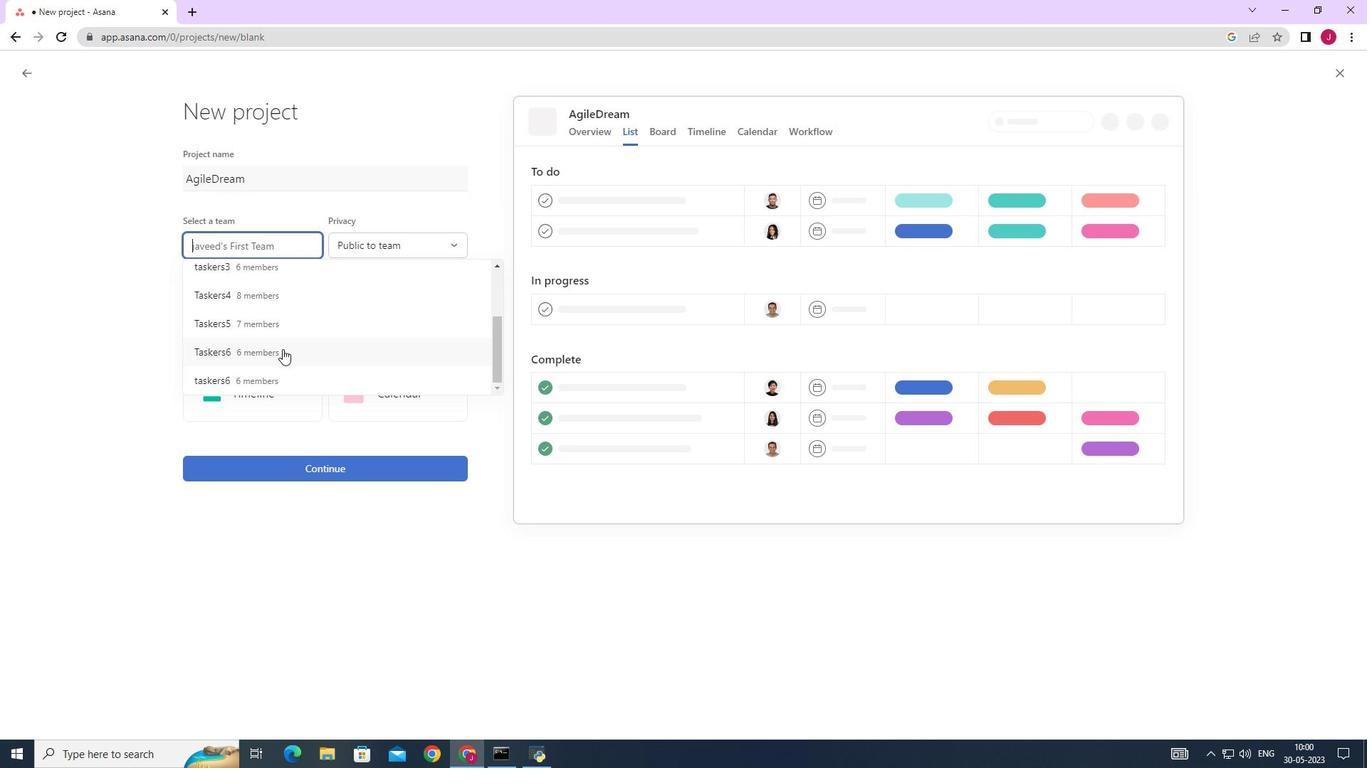 
Action: Mouse moved to (237, 351)
Screenshot: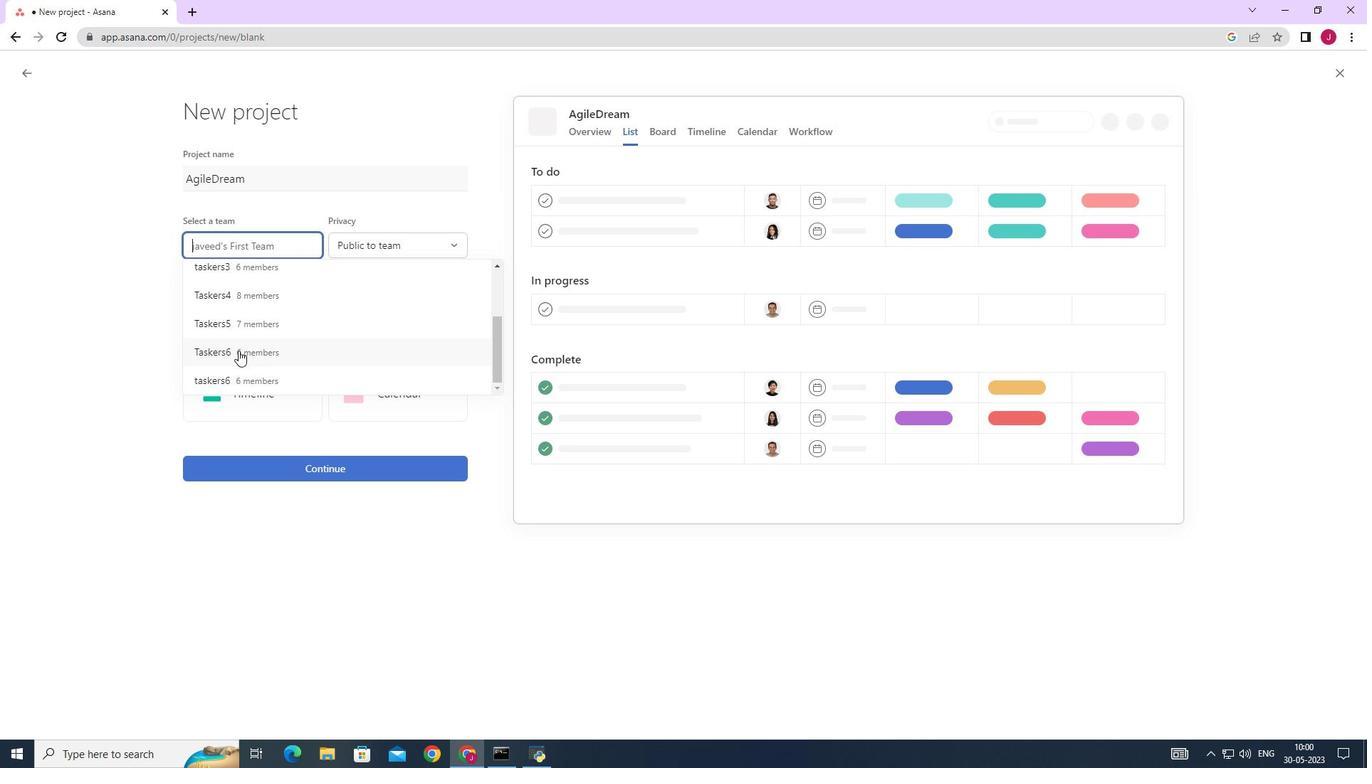 
Action: Mouse pressed left at (237, 351)
Screenshot: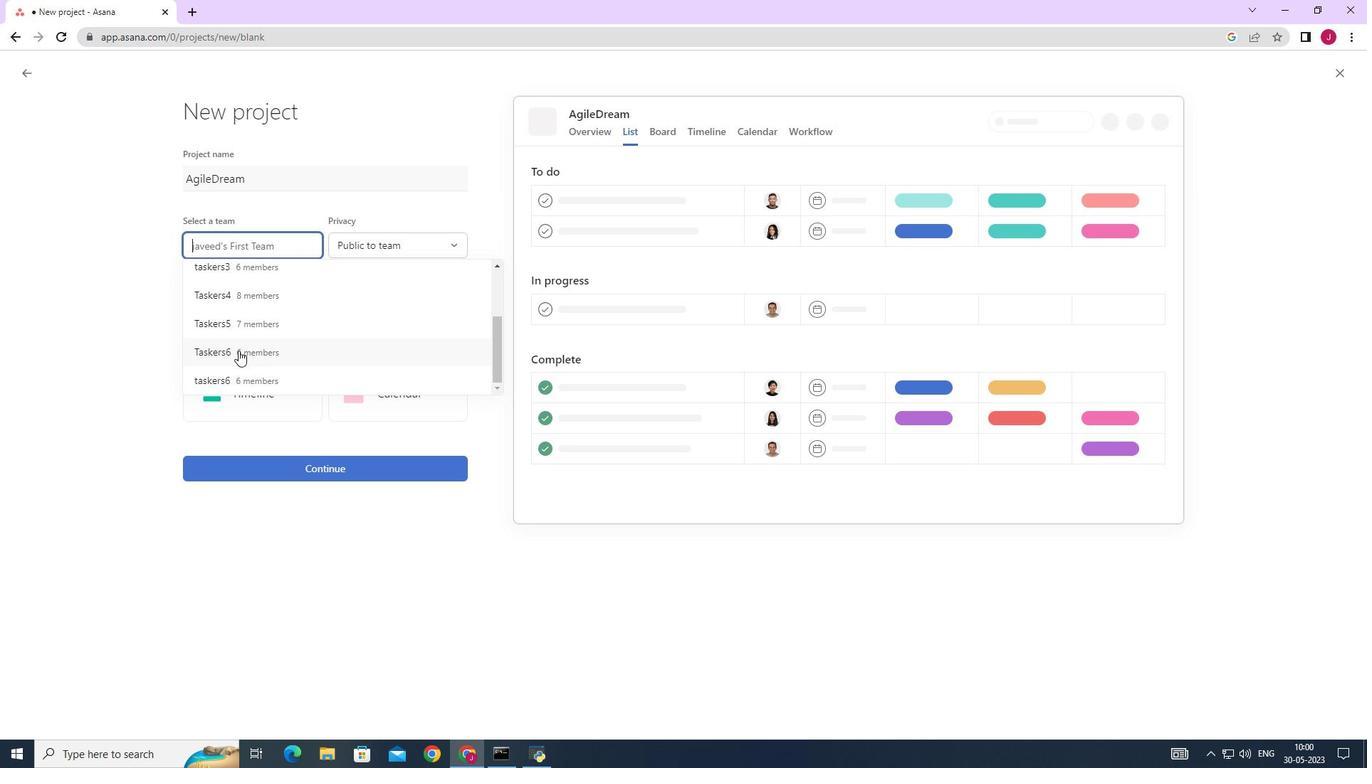 
Action: Mouse moved to (397, 242)
Screenshot: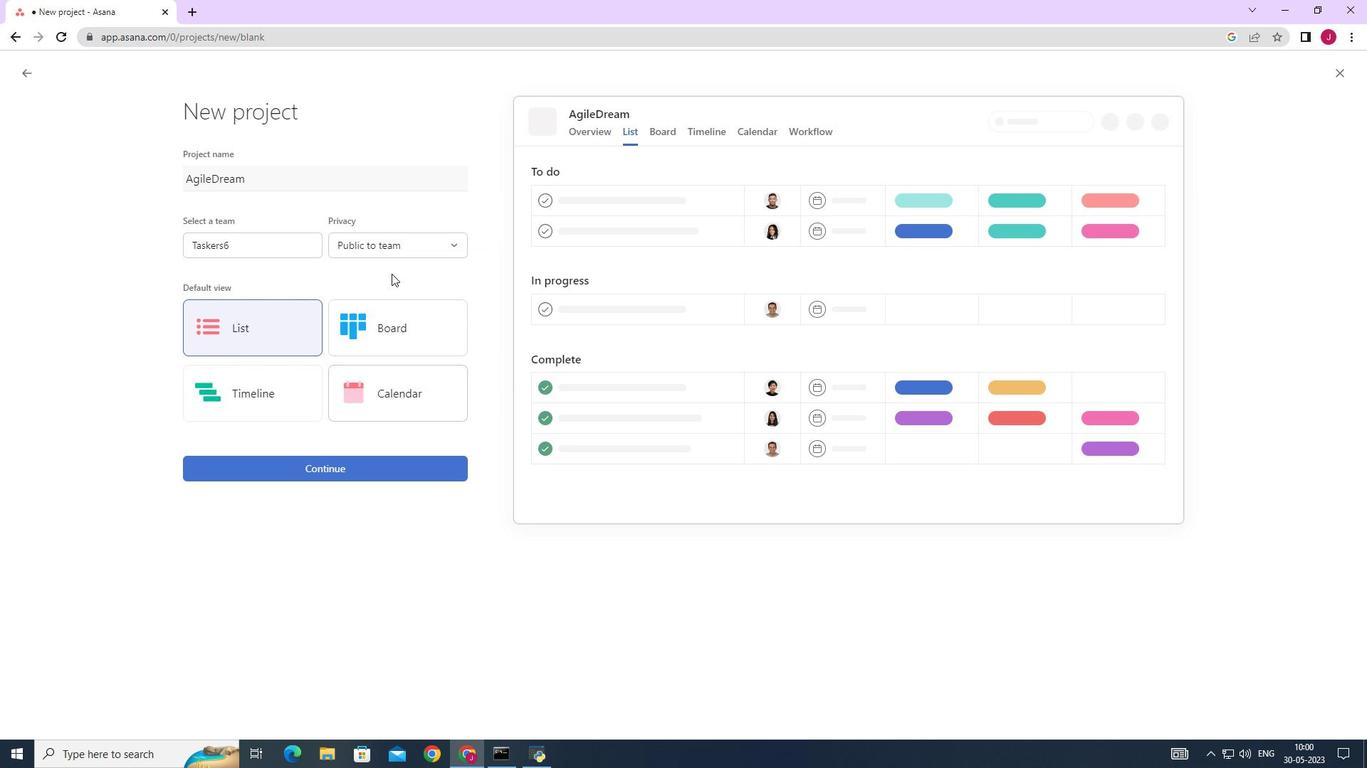 
Action: Mouse pressed left at (397, 242)
Screenshot: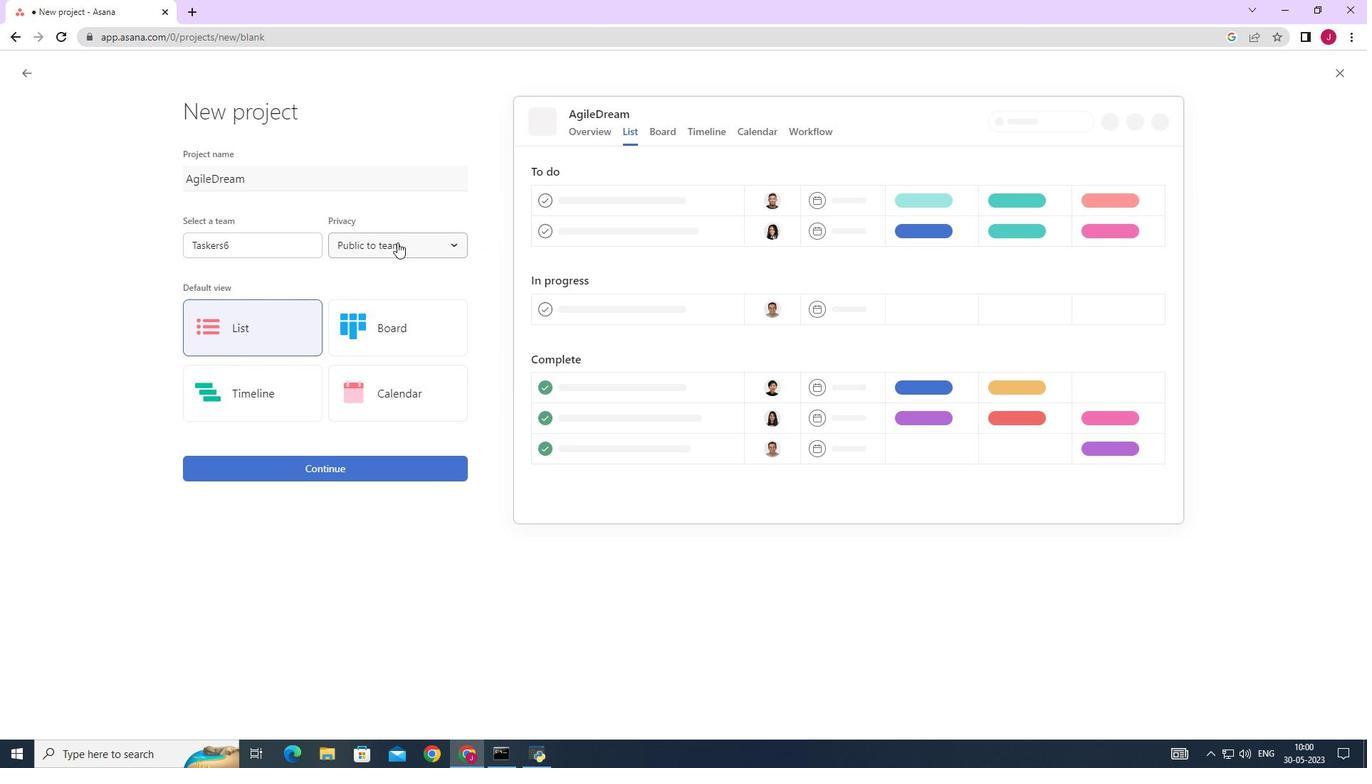 
Action: Mouse pressed left at (397, 242)
Screenshot: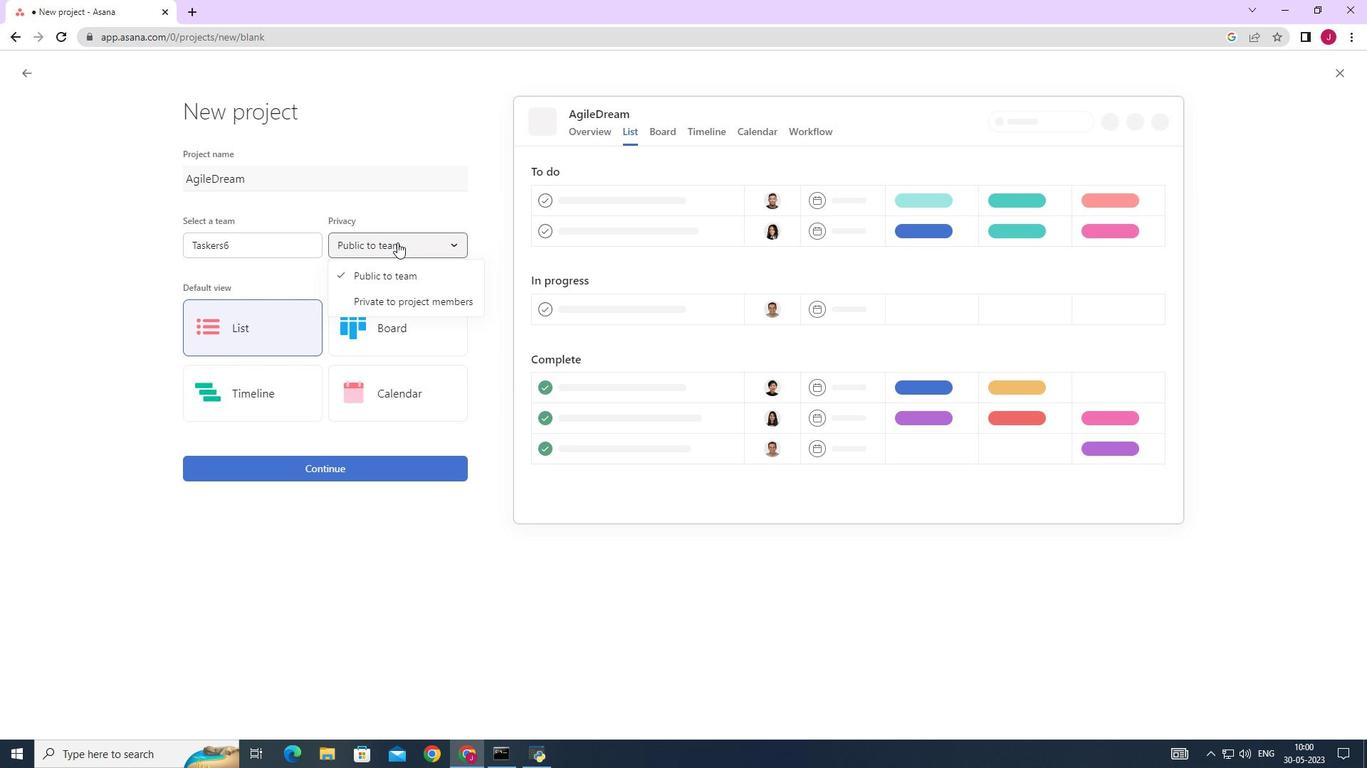 
Action: Mouse moved to (216, 322)
Screenshot: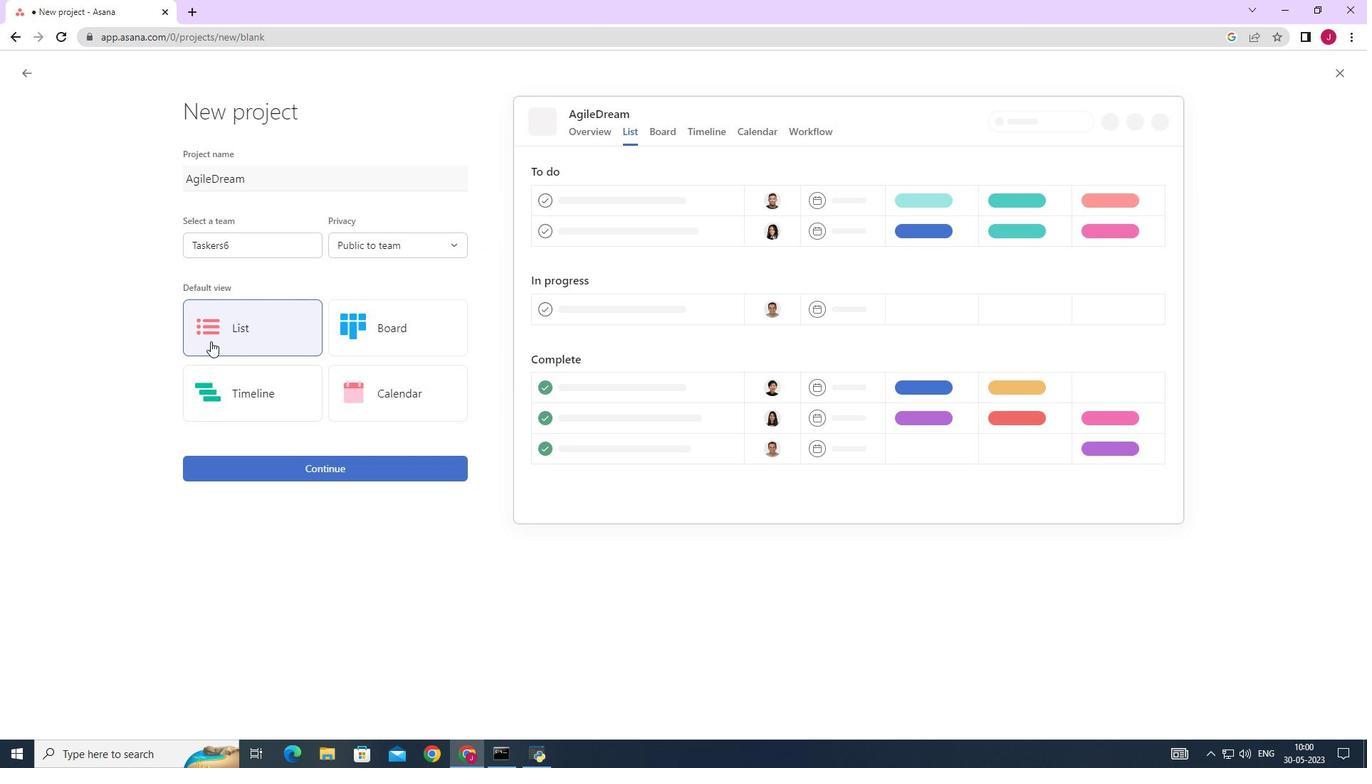 
Action: Mouse pressed left at (216, 322)
Screenshot: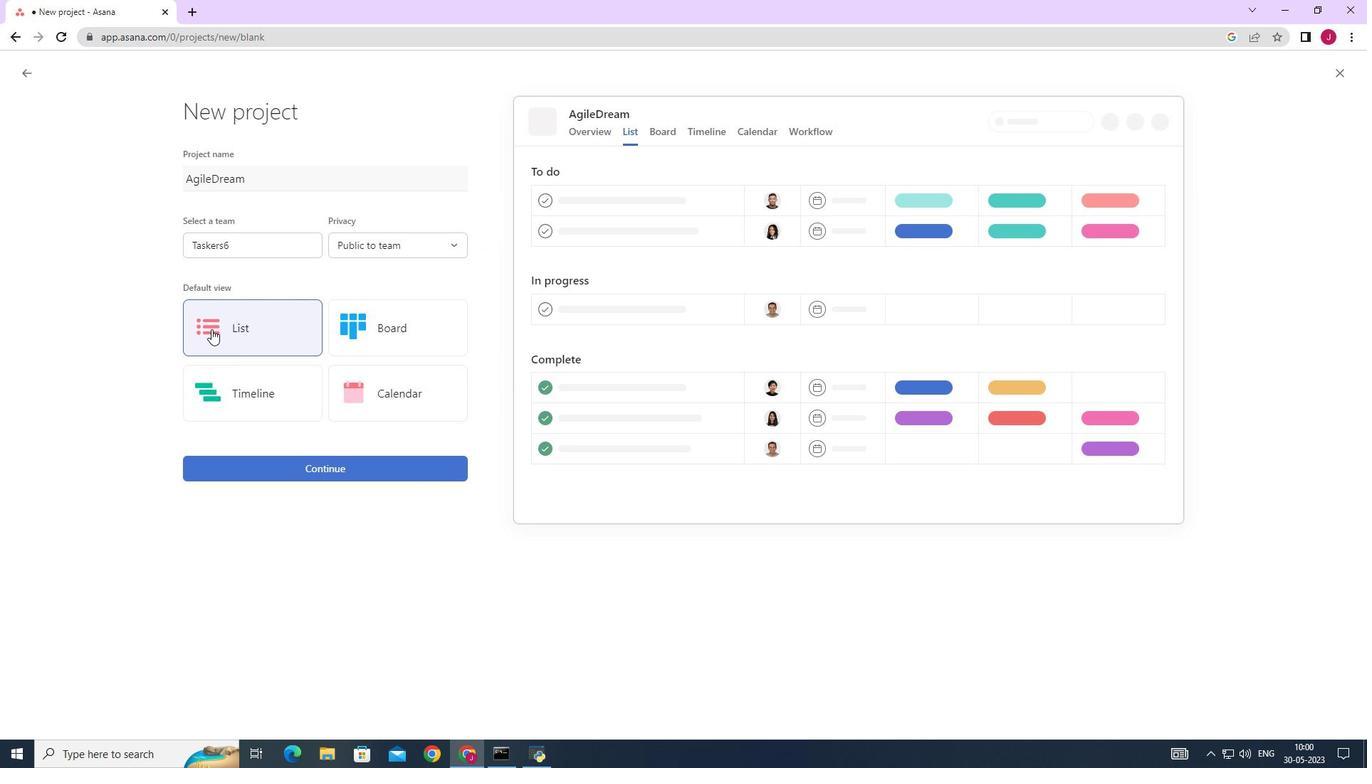 
Action: Mouse moved to (333, 472)
Screenshot: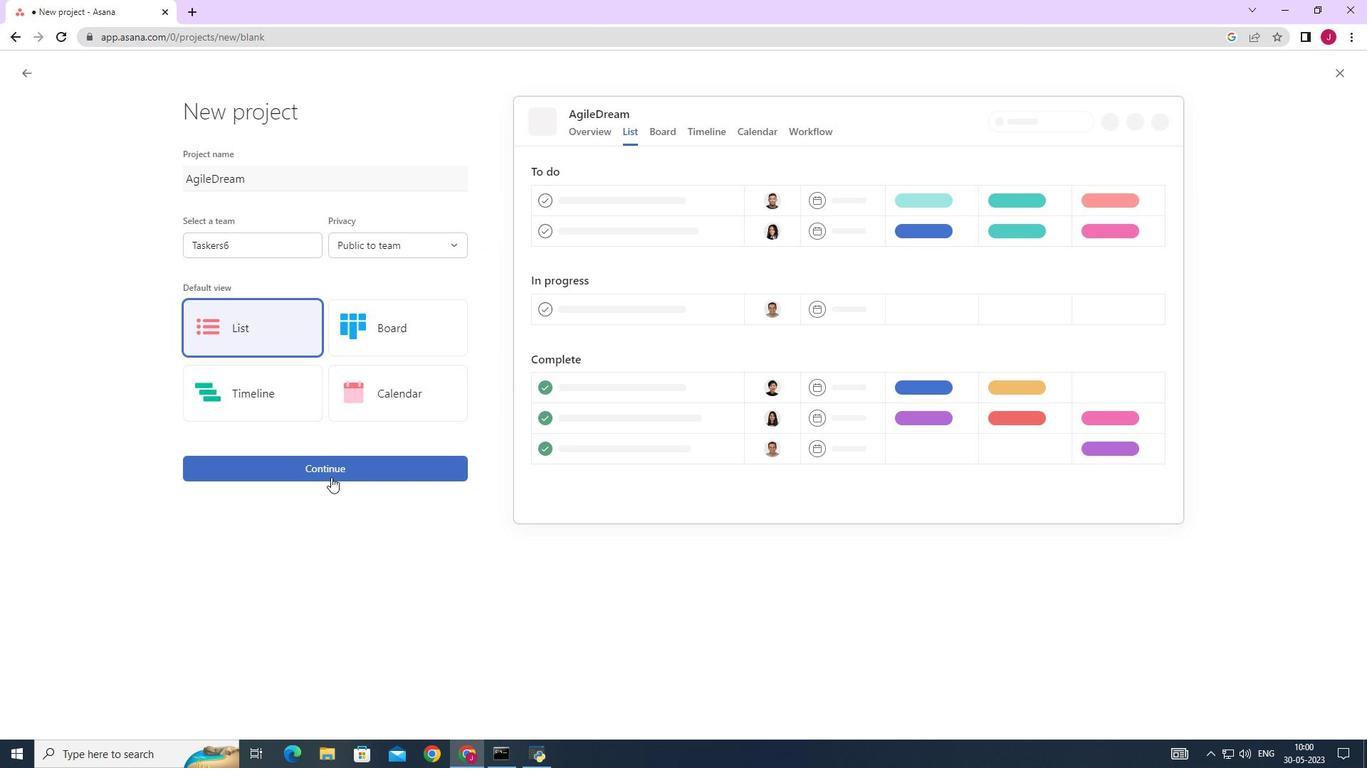 
Action: Mouse pressed left at (333, 472)
Screenshot: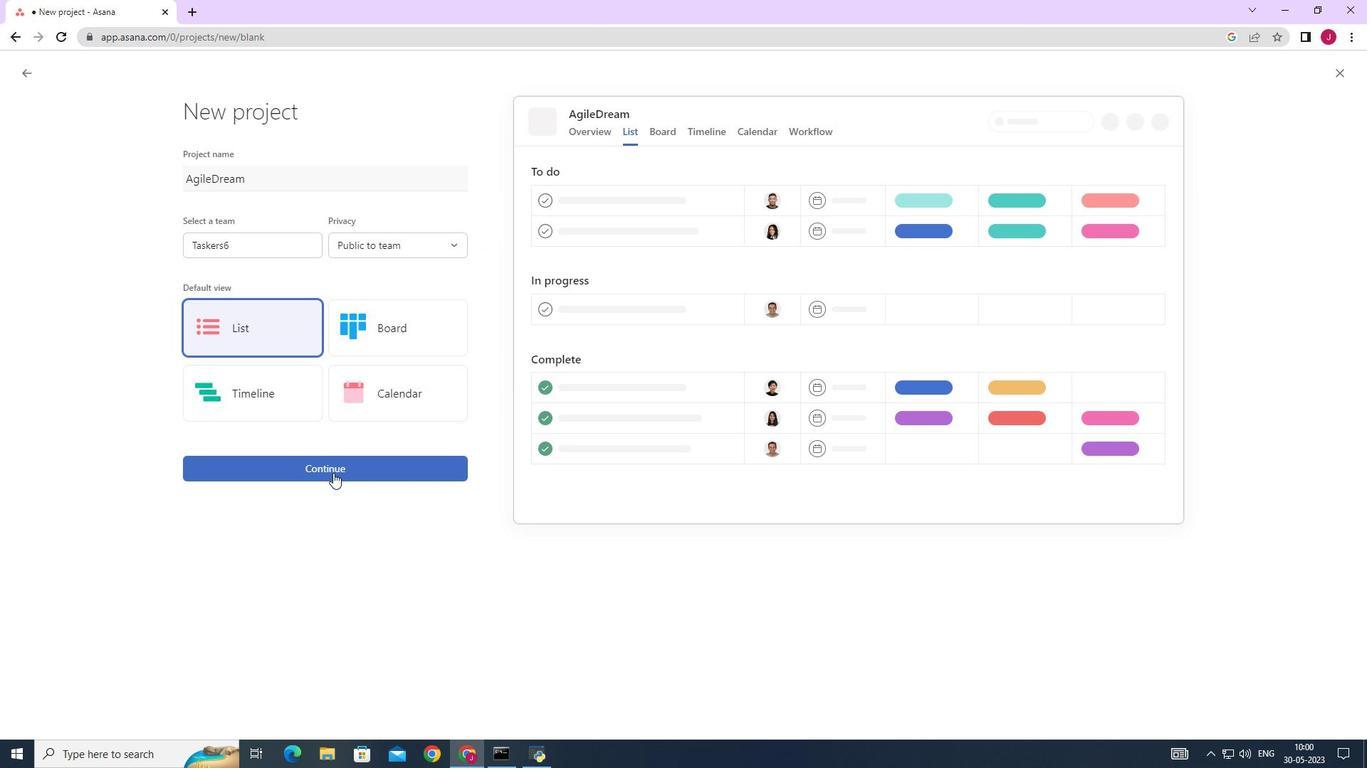 
Action: Mouse moved to (352, 385)
Screenshot: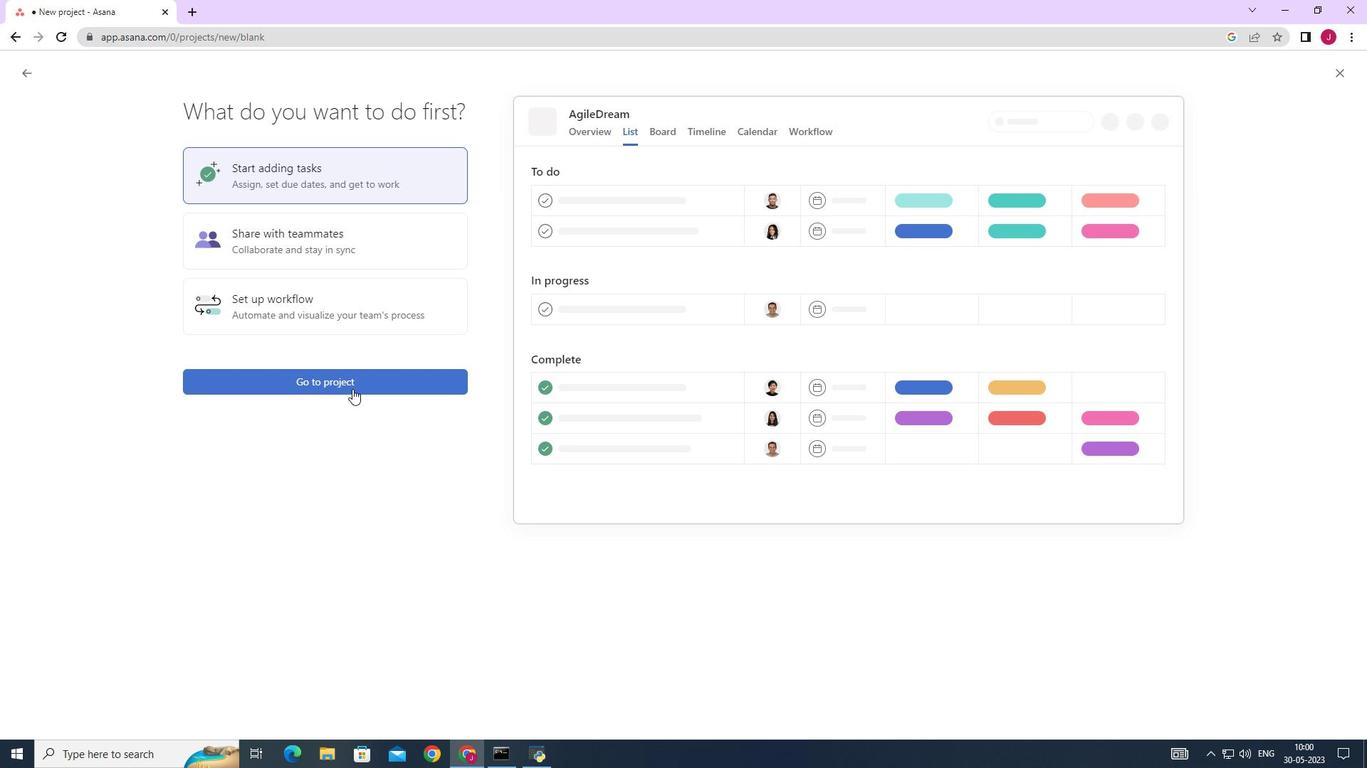 
Action: Mouse pressed left at (352, 385)
Screenshot: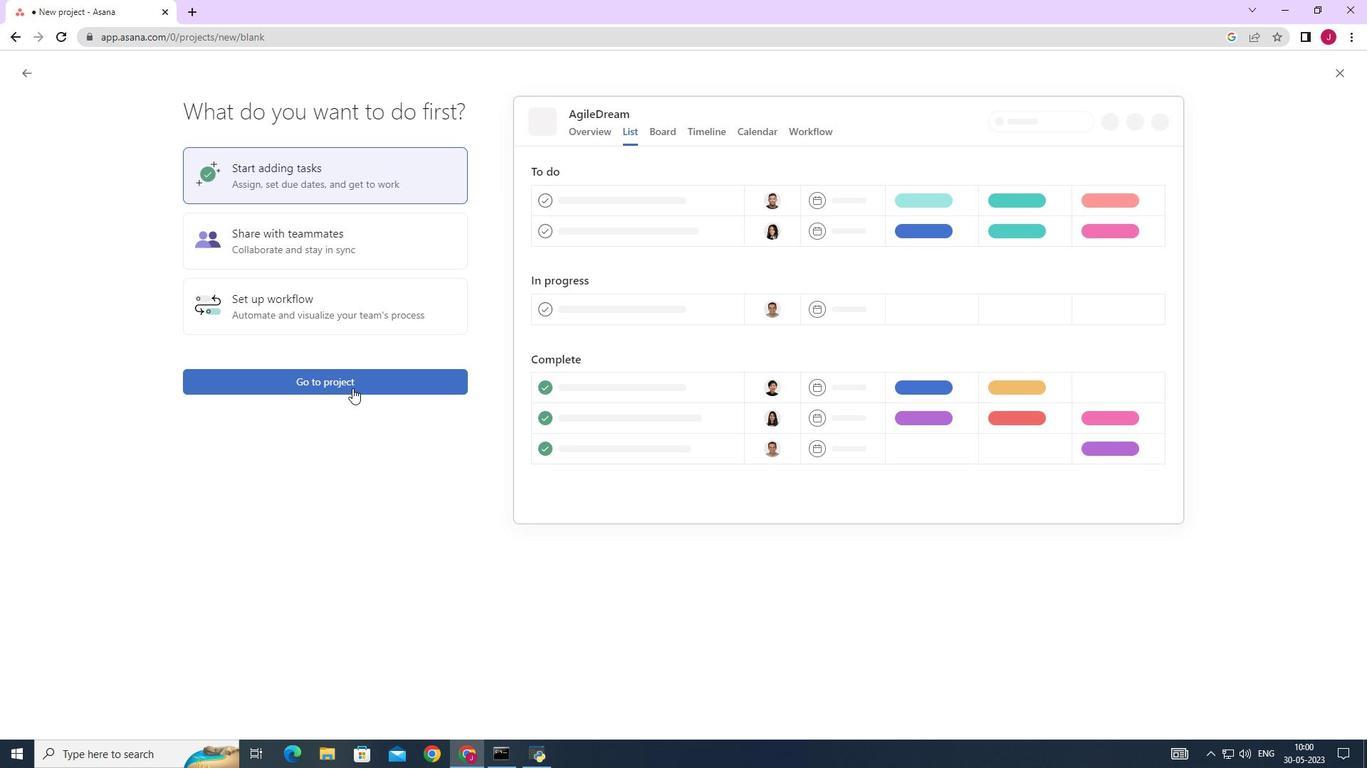 
Action: Mouse moved to (244, 311)
Screenshot: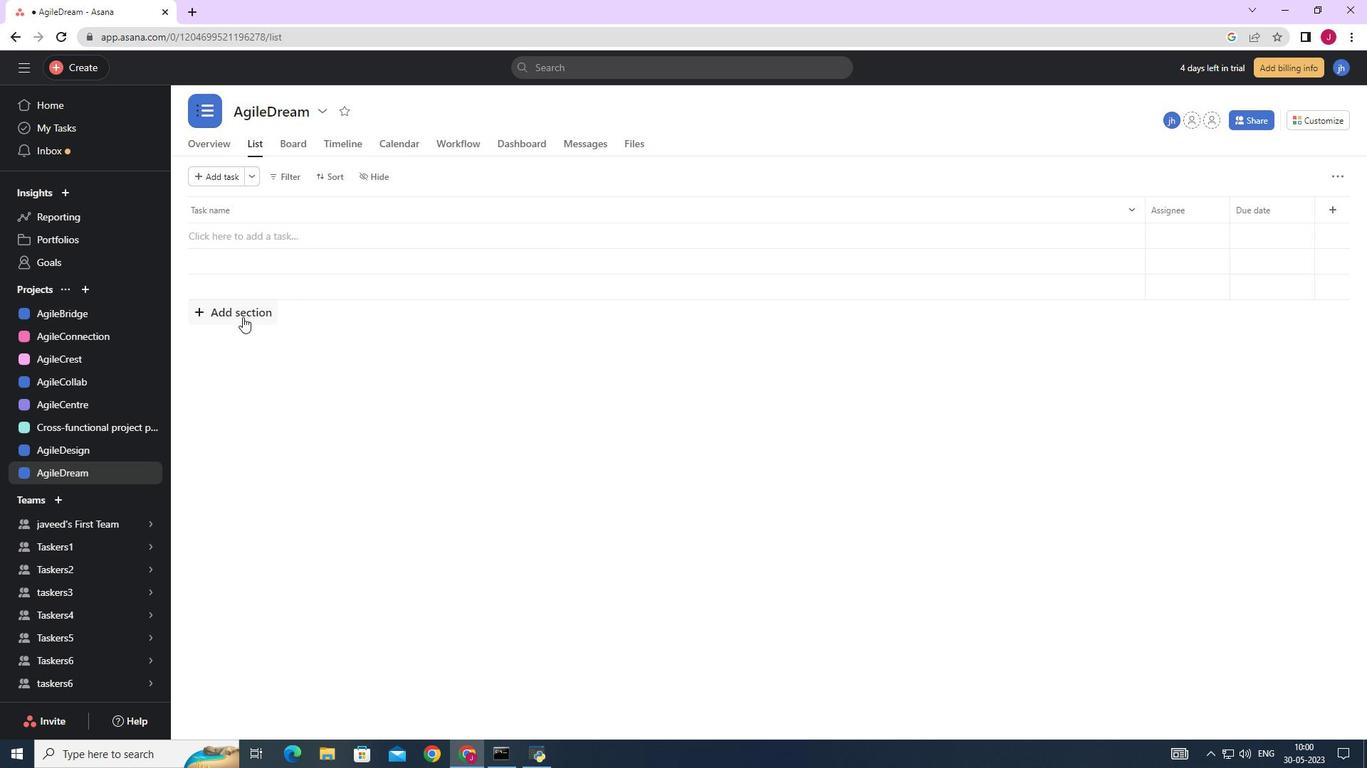 
Action: Mouse pressed left at (244, 311)
Screenshot: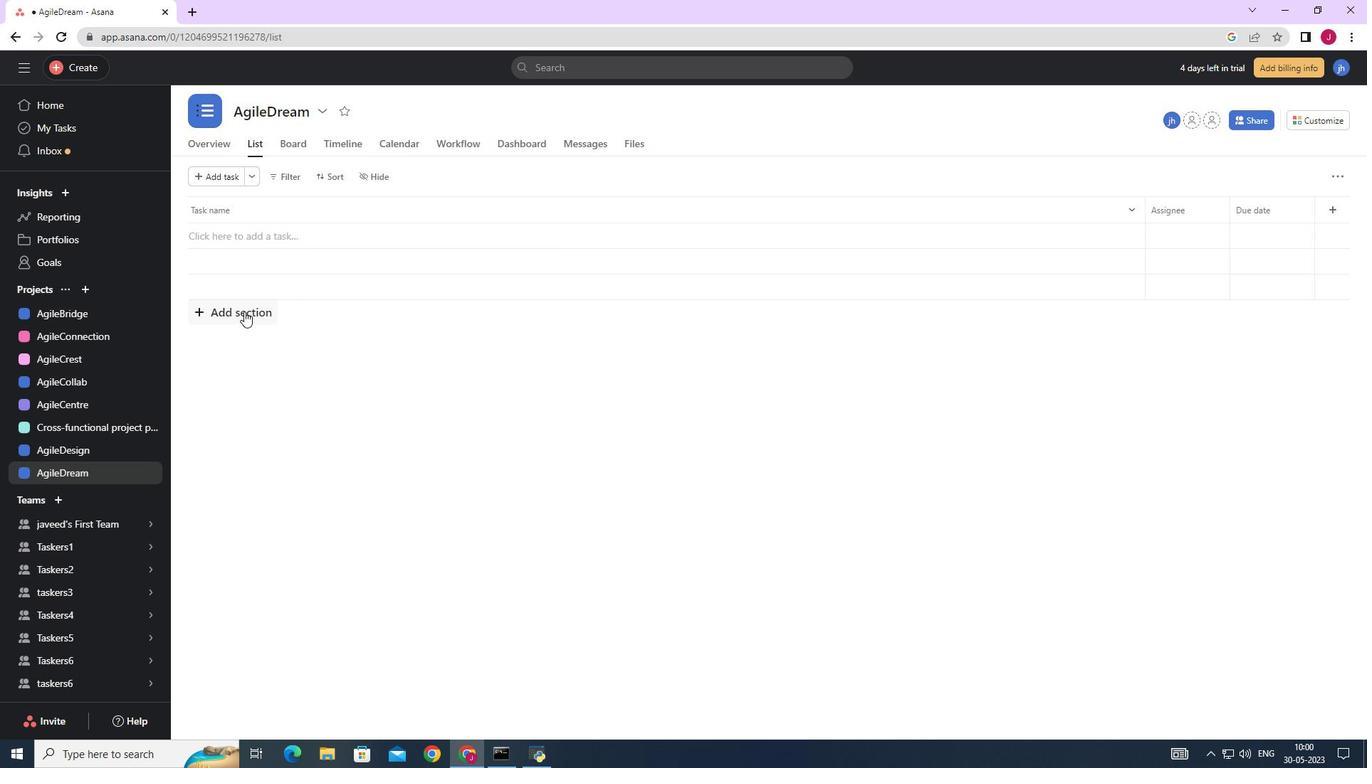 
Action: Key pressed <Key.caps_lock>T<Key.caps_lock>o-<Key.caps_lock>D<Key.caps_lock>o
Screenshot: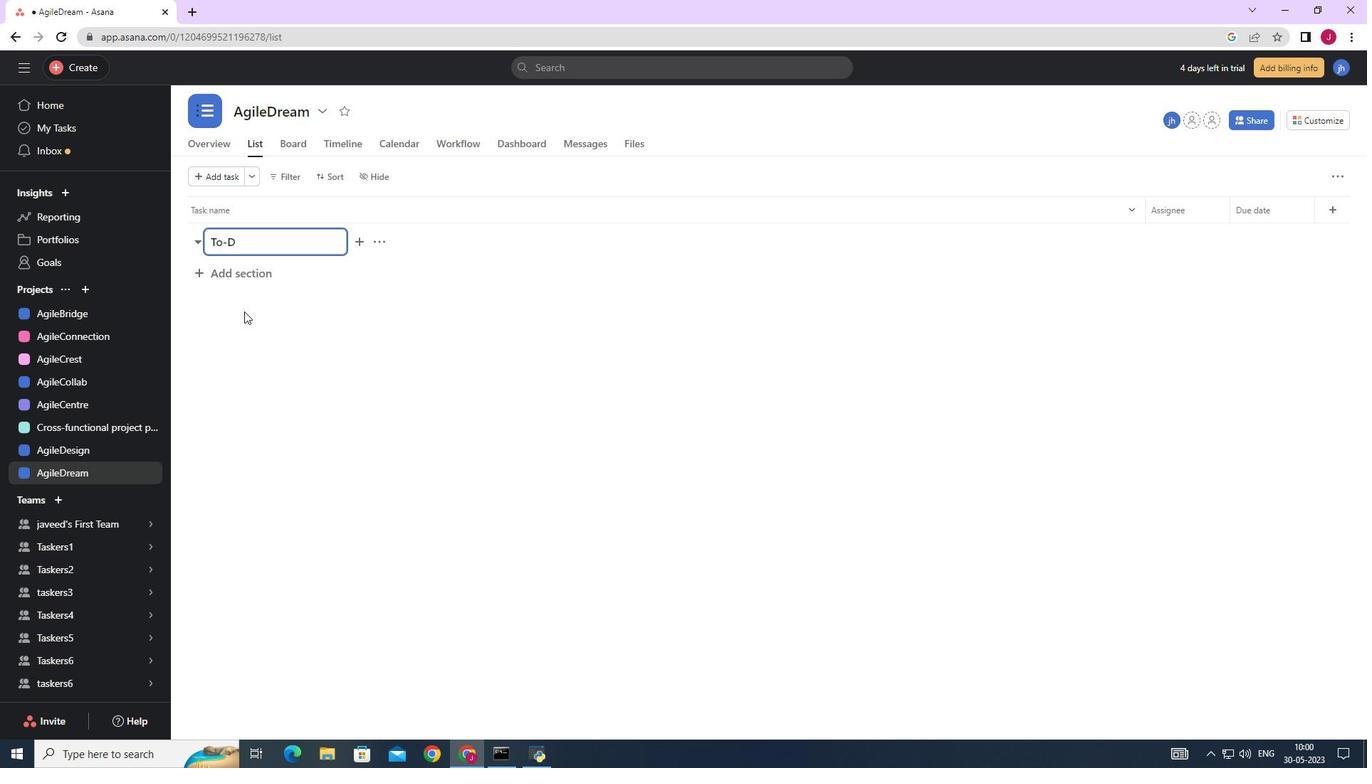 
Action: Mouse moved to (237, 274)
Screenshot: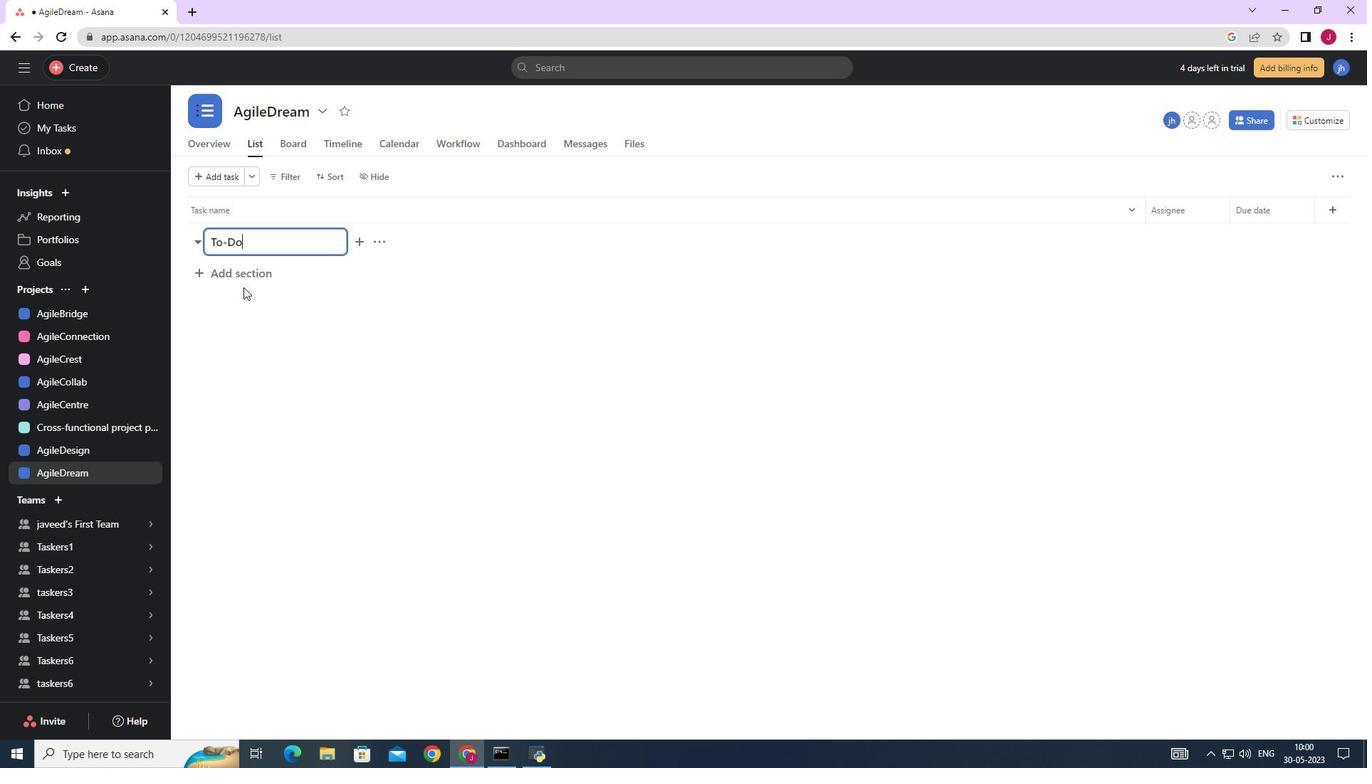 
Action: Mouse pressed left at (237, 274)
Screenshot: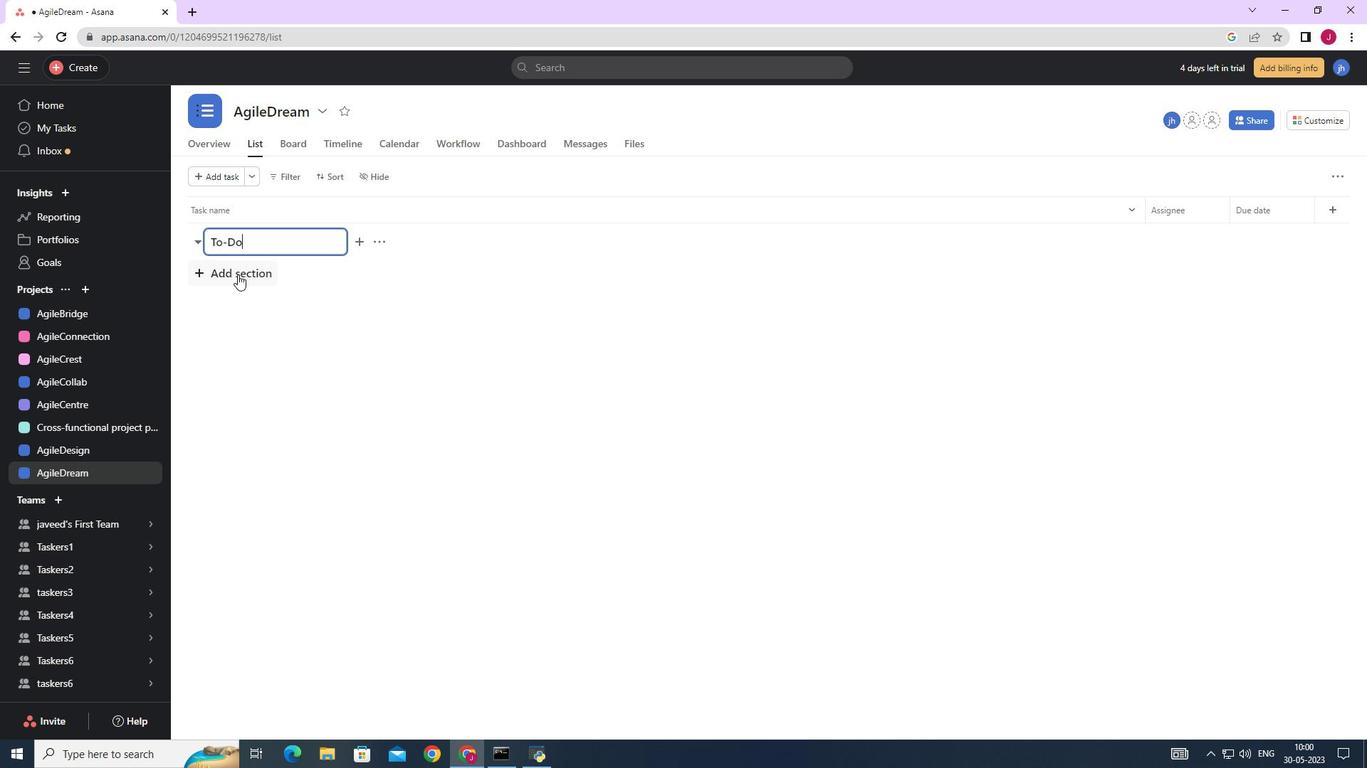 
Action: Key pressed <Key.caps_lock>D<Key.caps_lock>oing
Screenshot: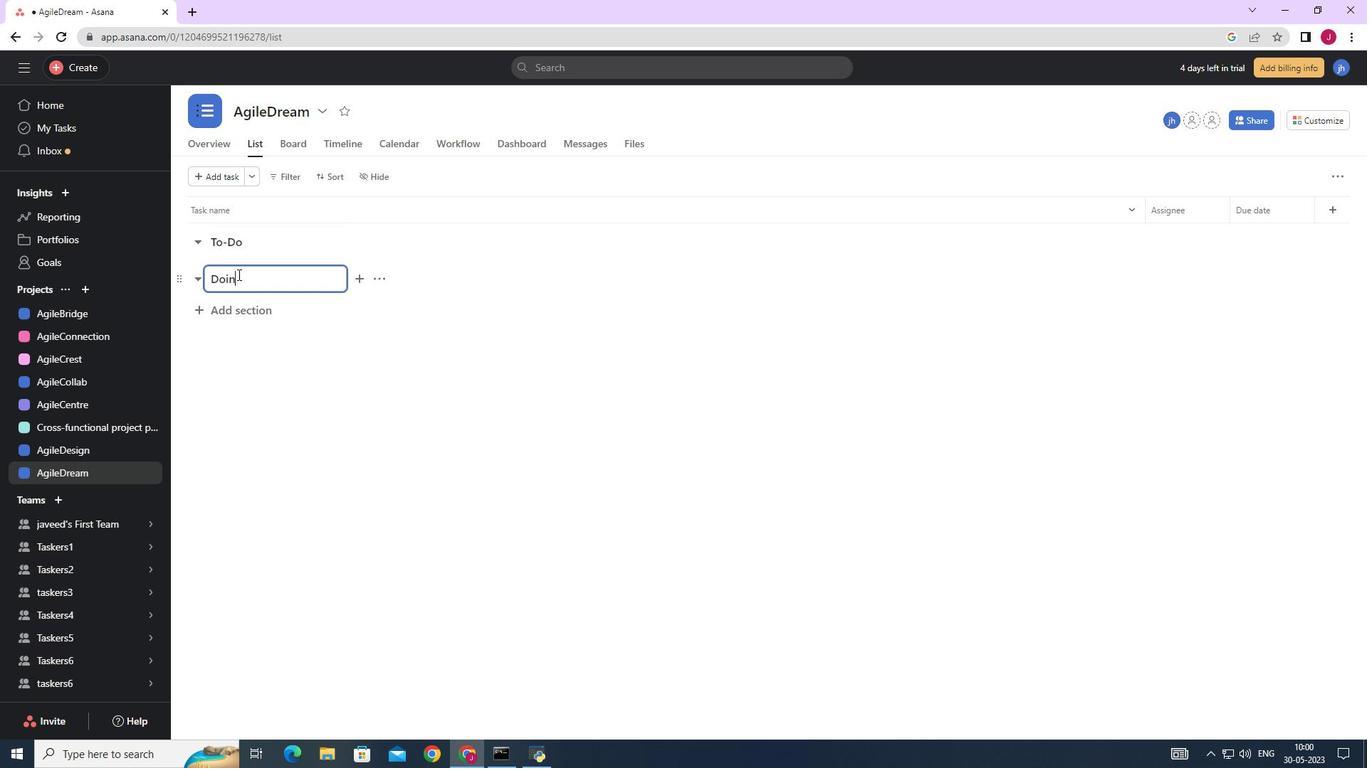 
Action: Mouse moved to (242, 310)
Screenshot: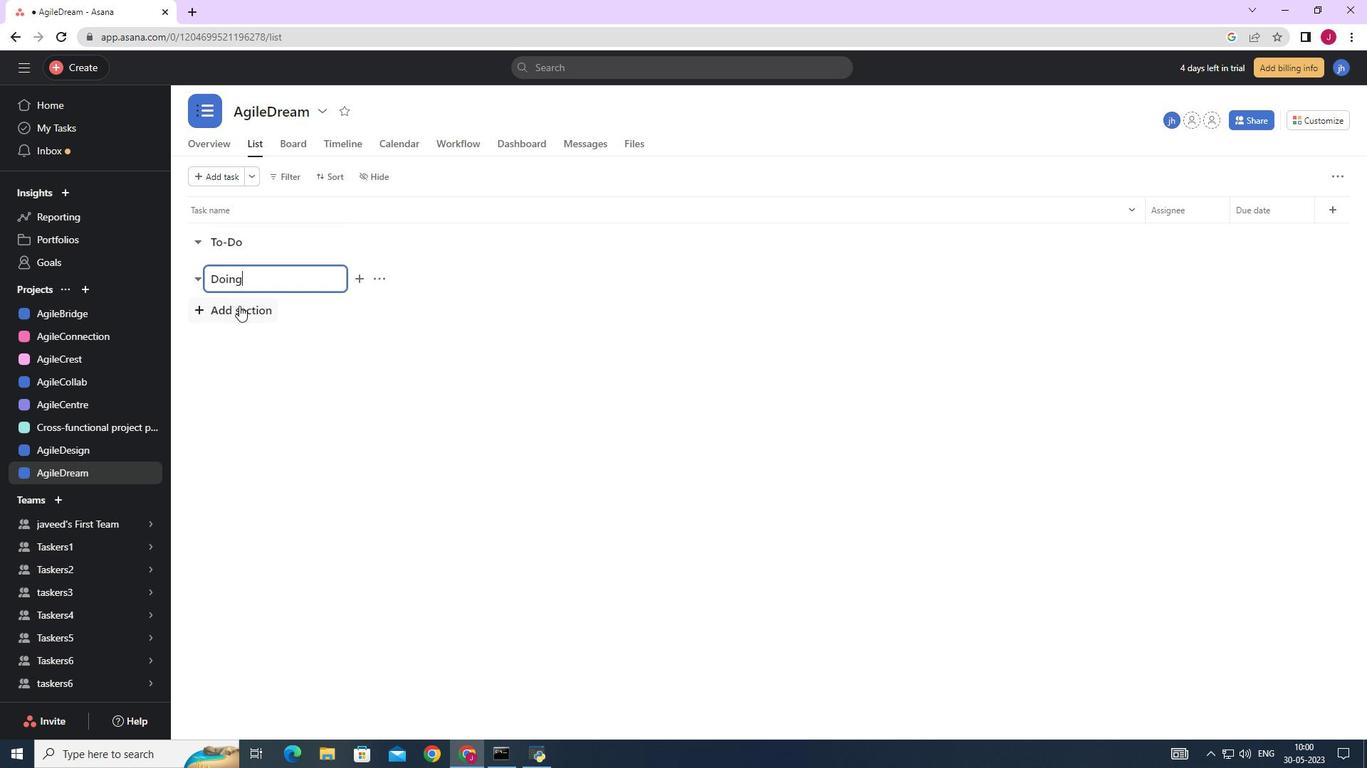 
Action: Mouse pressed left at (242, 310)
Screenshot: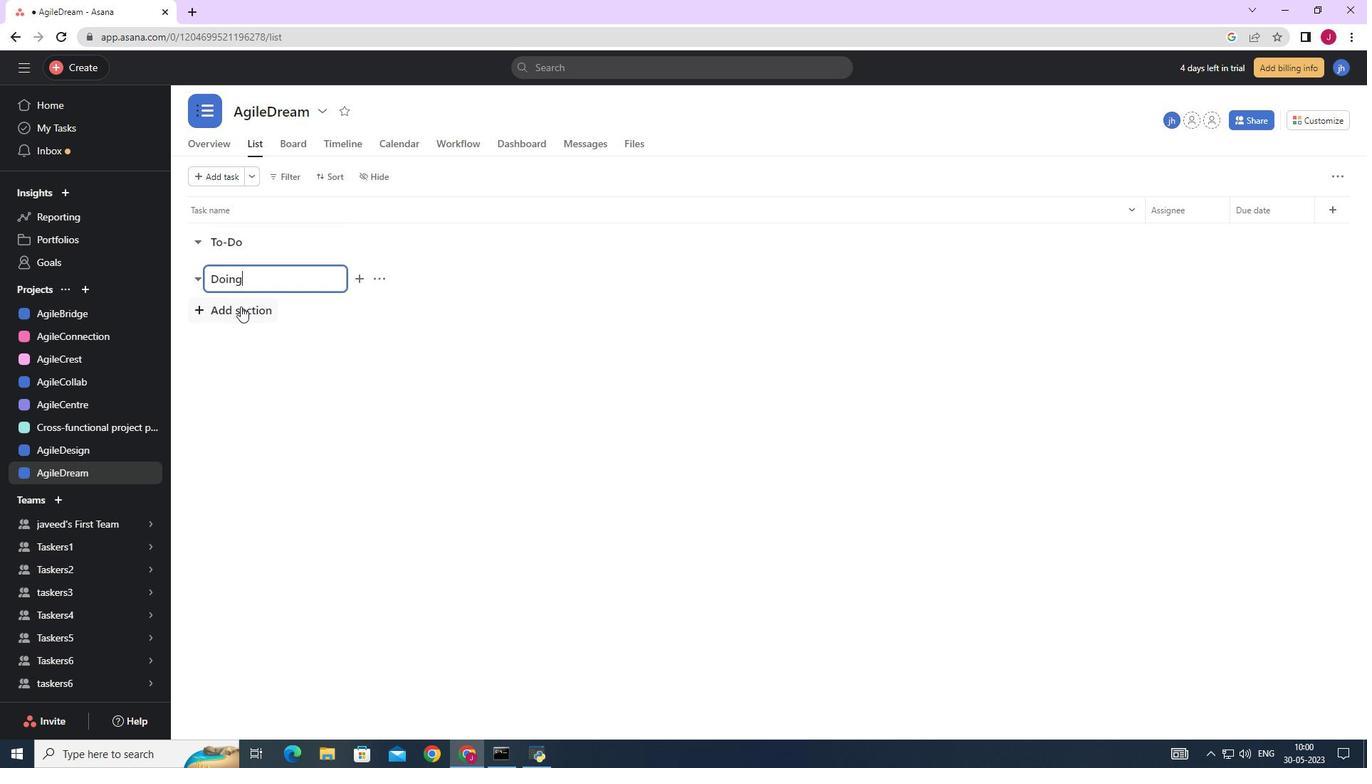 
Action: Key pressed <Key.caps_lock>D<Key.caps_lock>one<Key.enter>
Screenshot: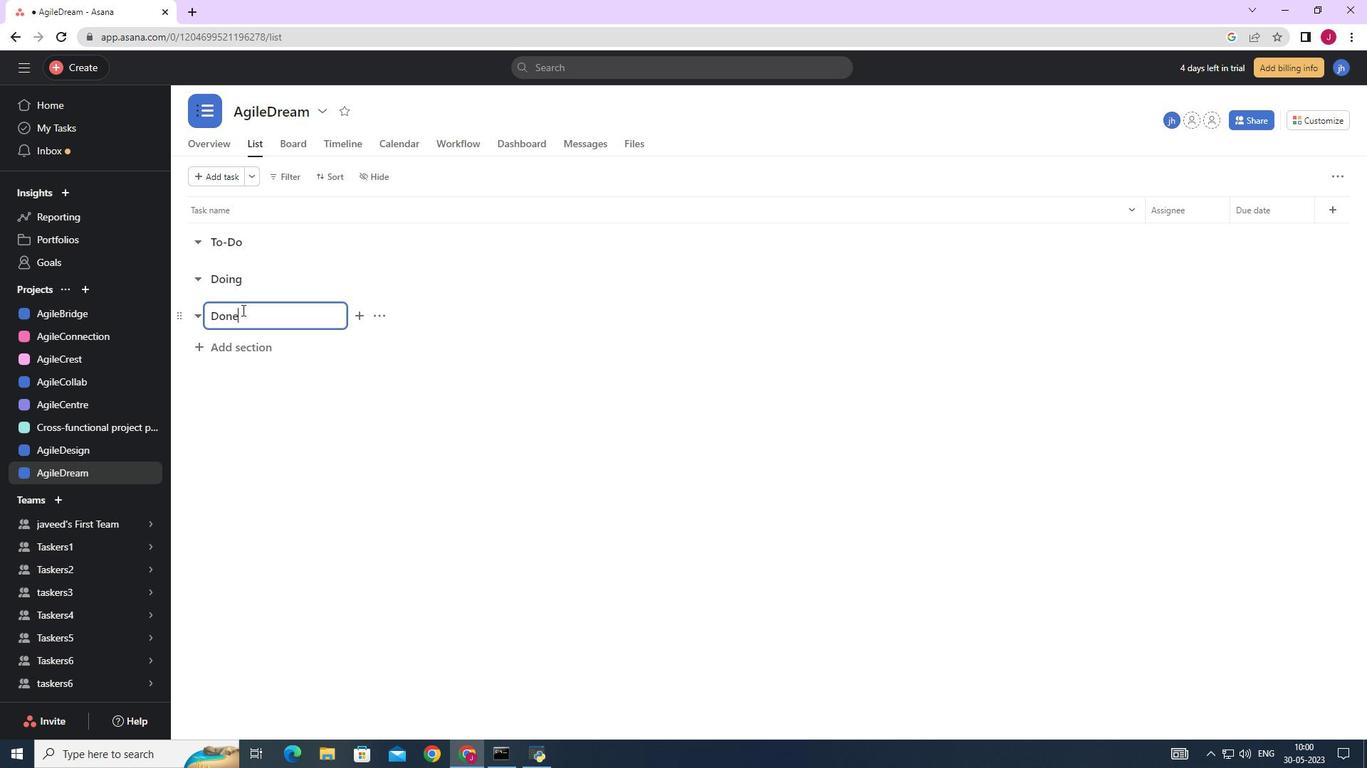 
